 Task: Create a due date automation trigger when advanced on, 2 working days after a card is due add checklist with an incomplete checklists at 11:00 AM.
Action: Mouse moved to (1390, 108)
Screenshot: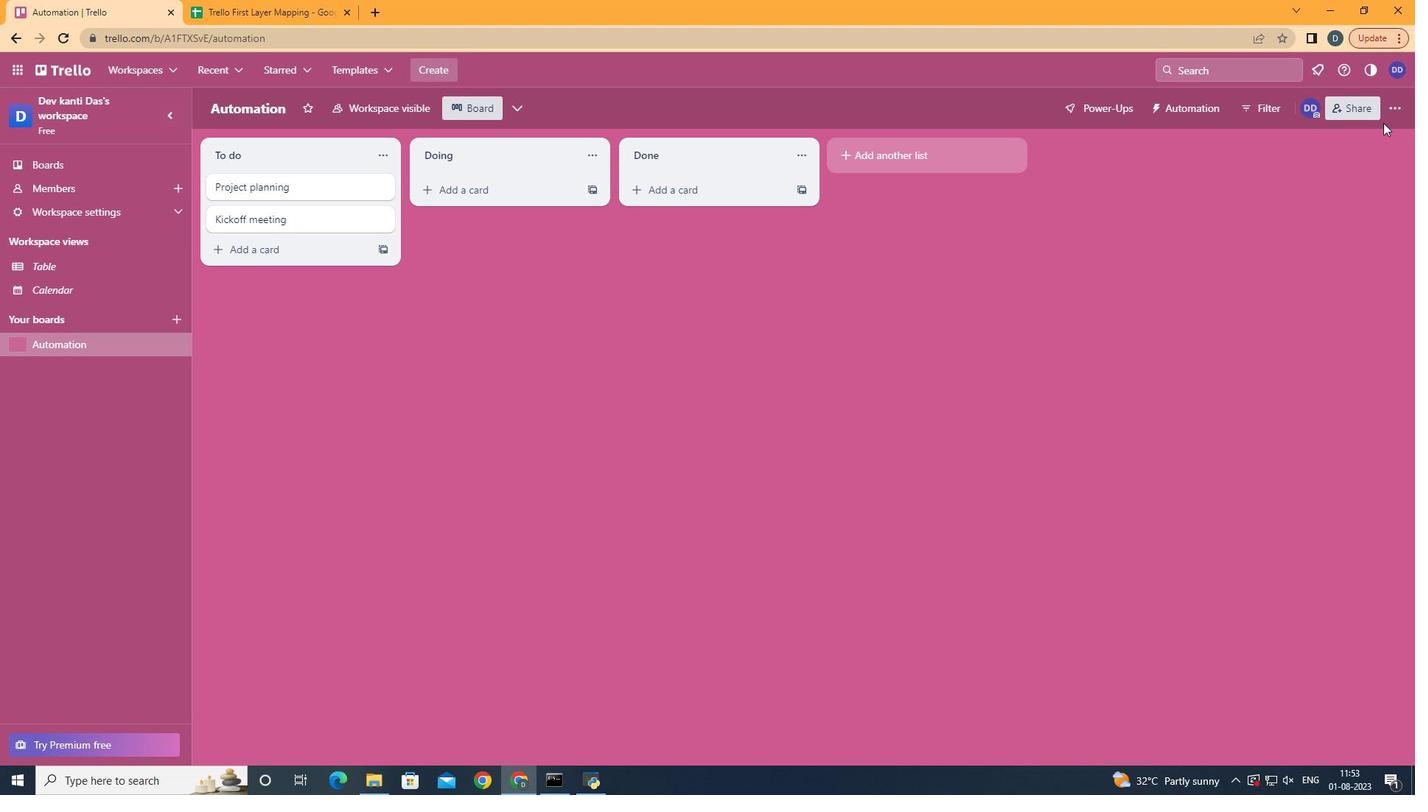 
Action: Mouse pressed left at (1390, 108)
Screenshot: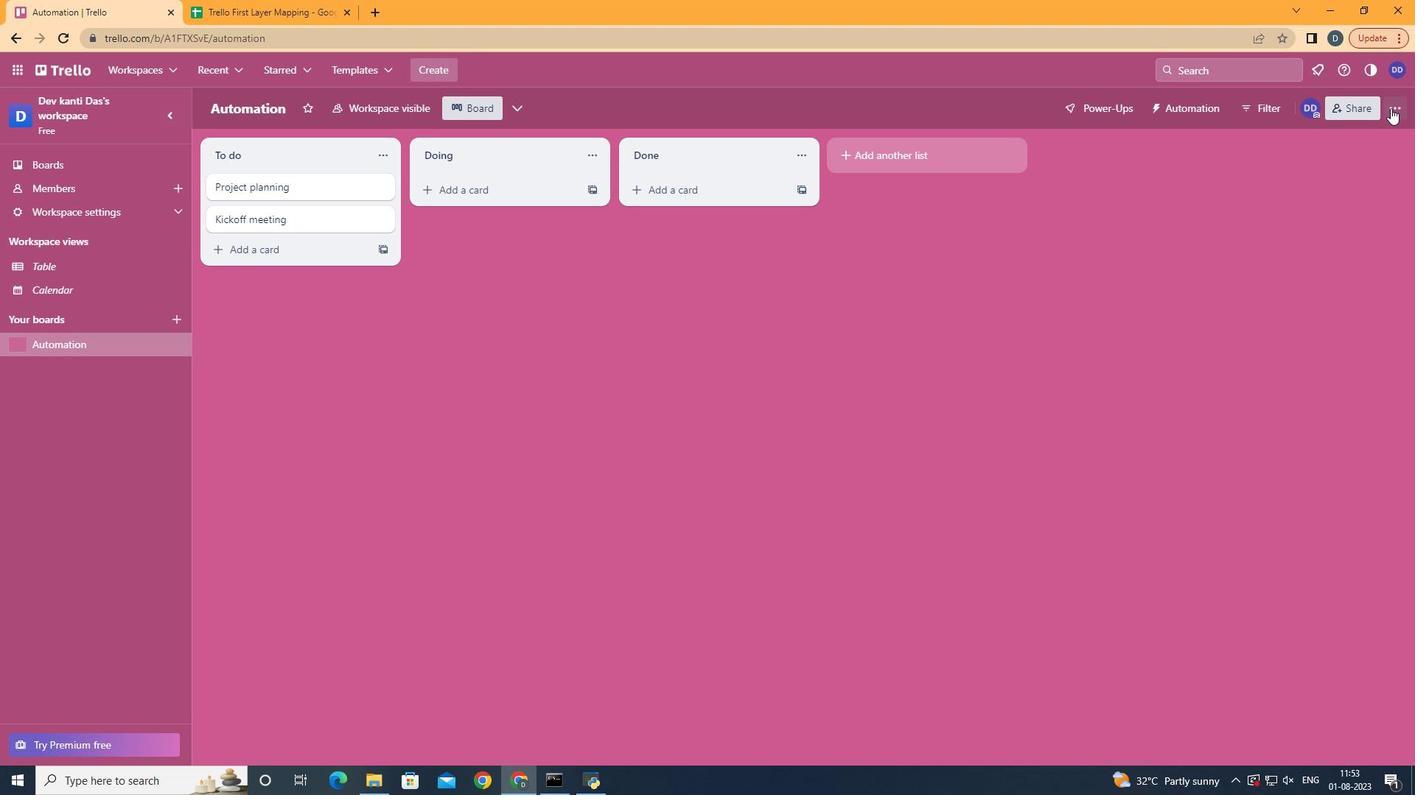 
Action: Mouse moved to (1302, 303)
Screenshot: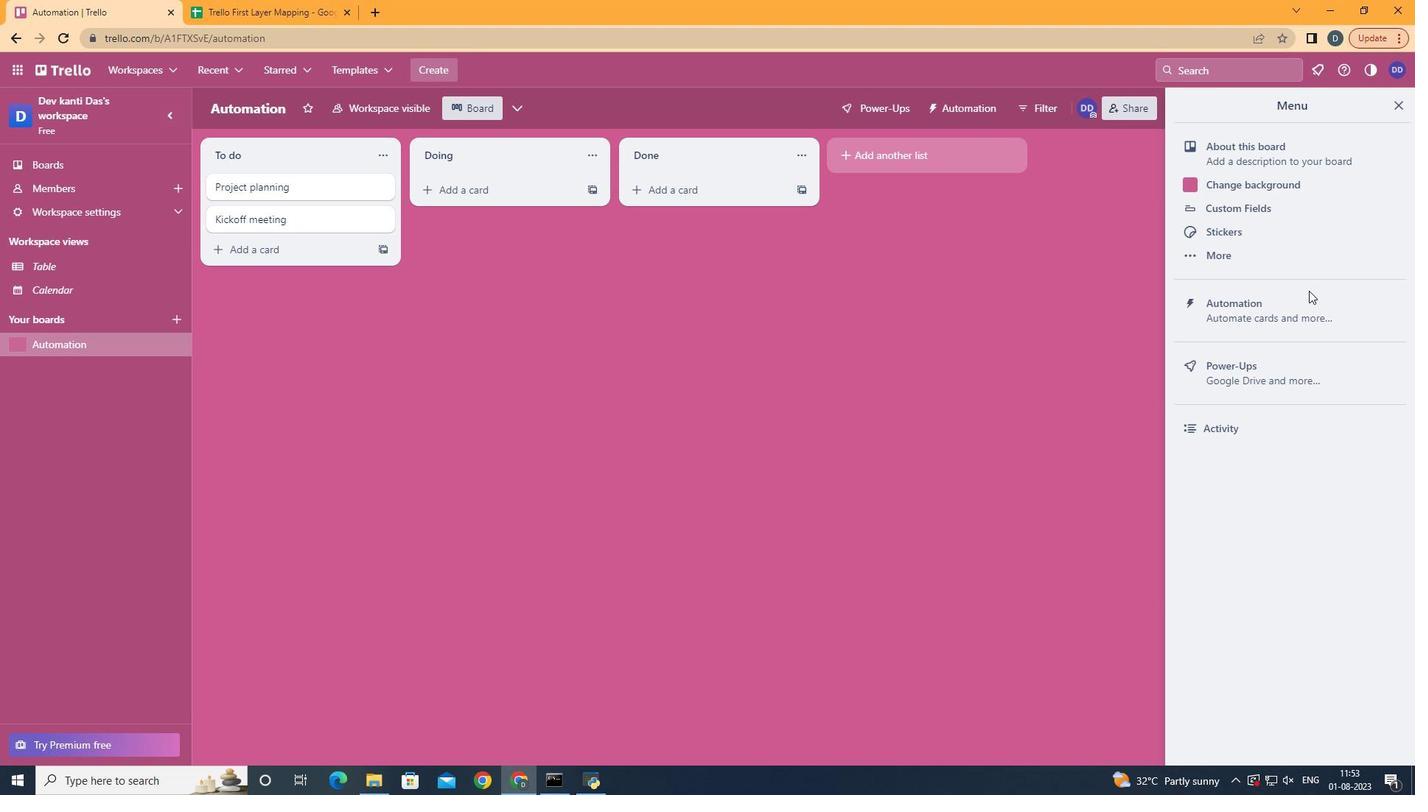 
Action: Mouse pressed left at (1302, 303)
Screenshot: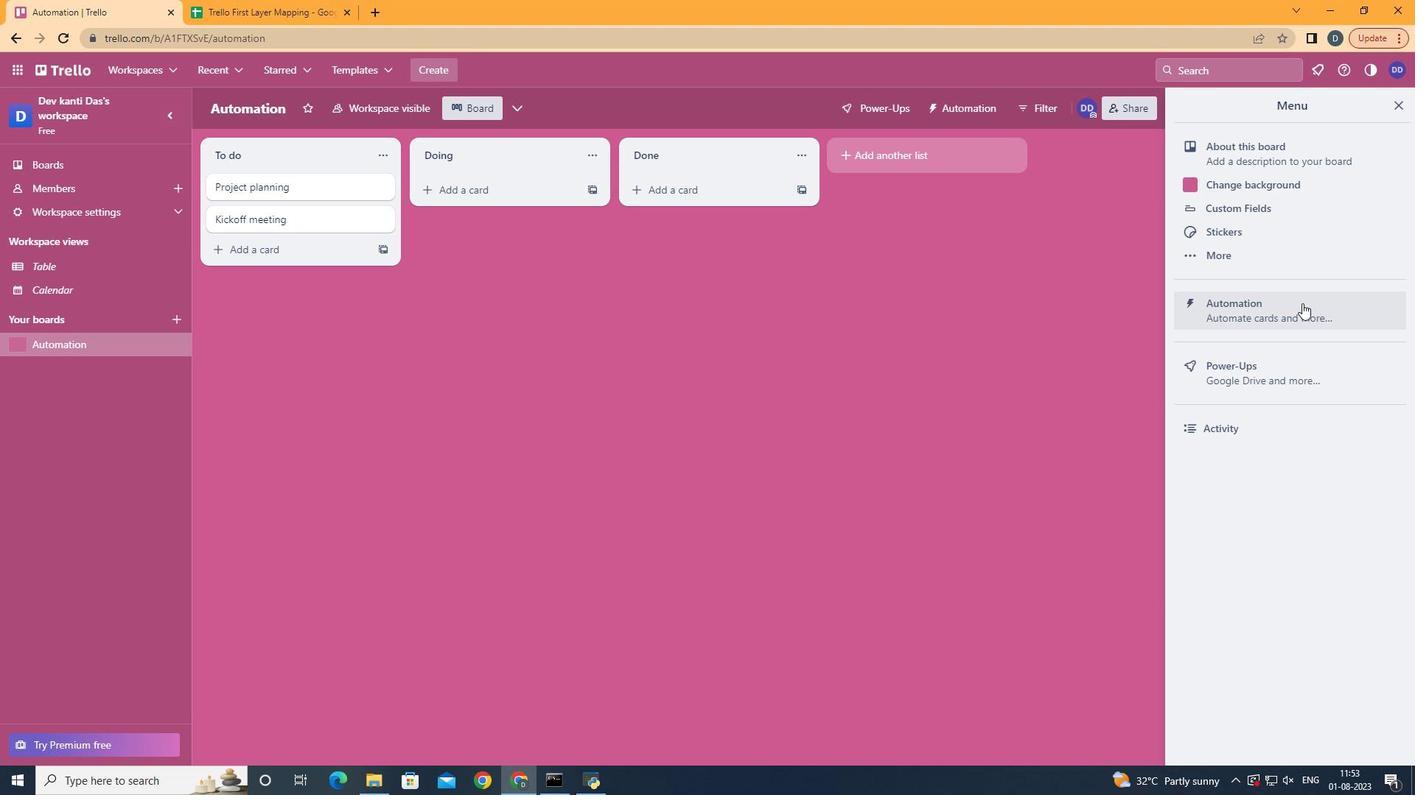 
Action: Mouse moved to (285, 296)
Screenshot: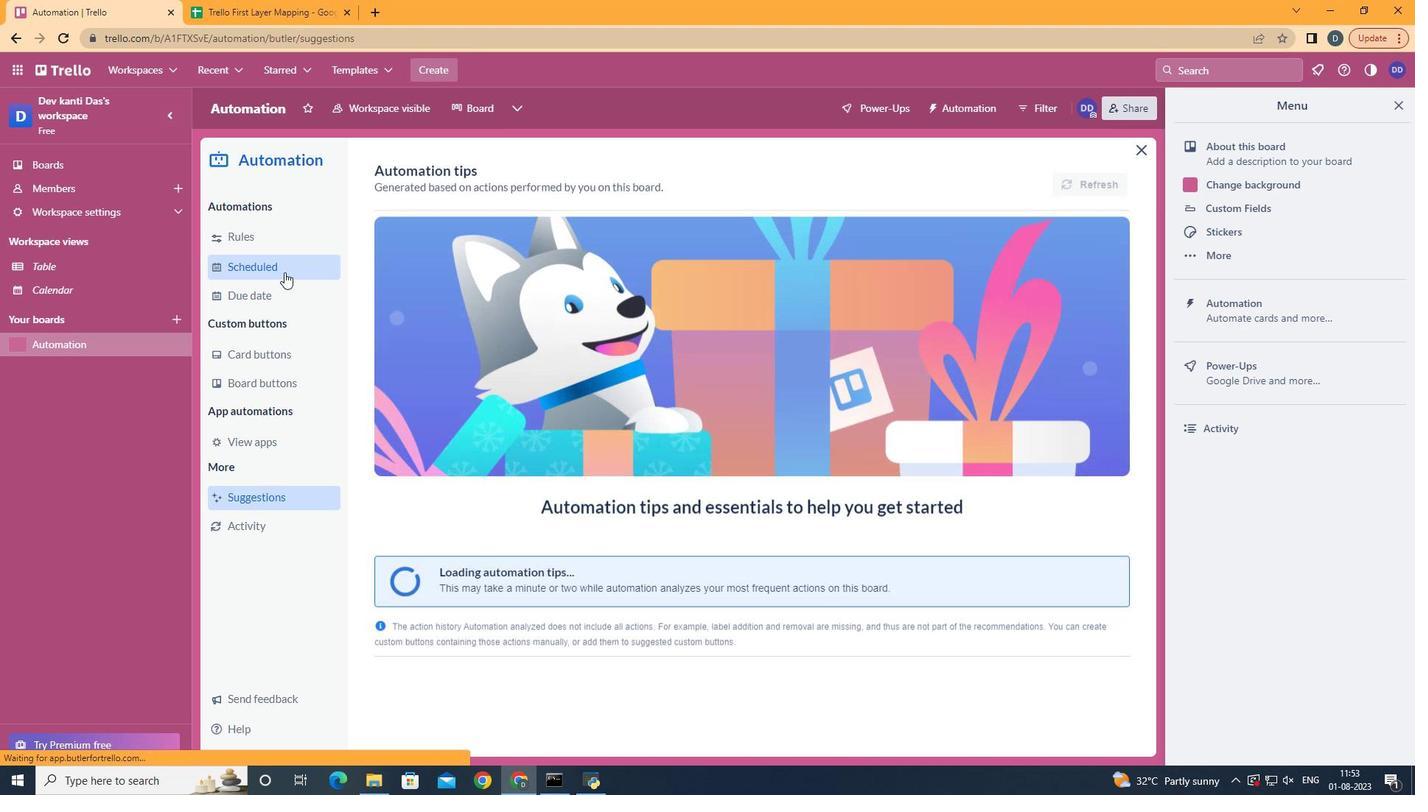 
Action: Mouse pressed left at (285, 296)
Screenshot: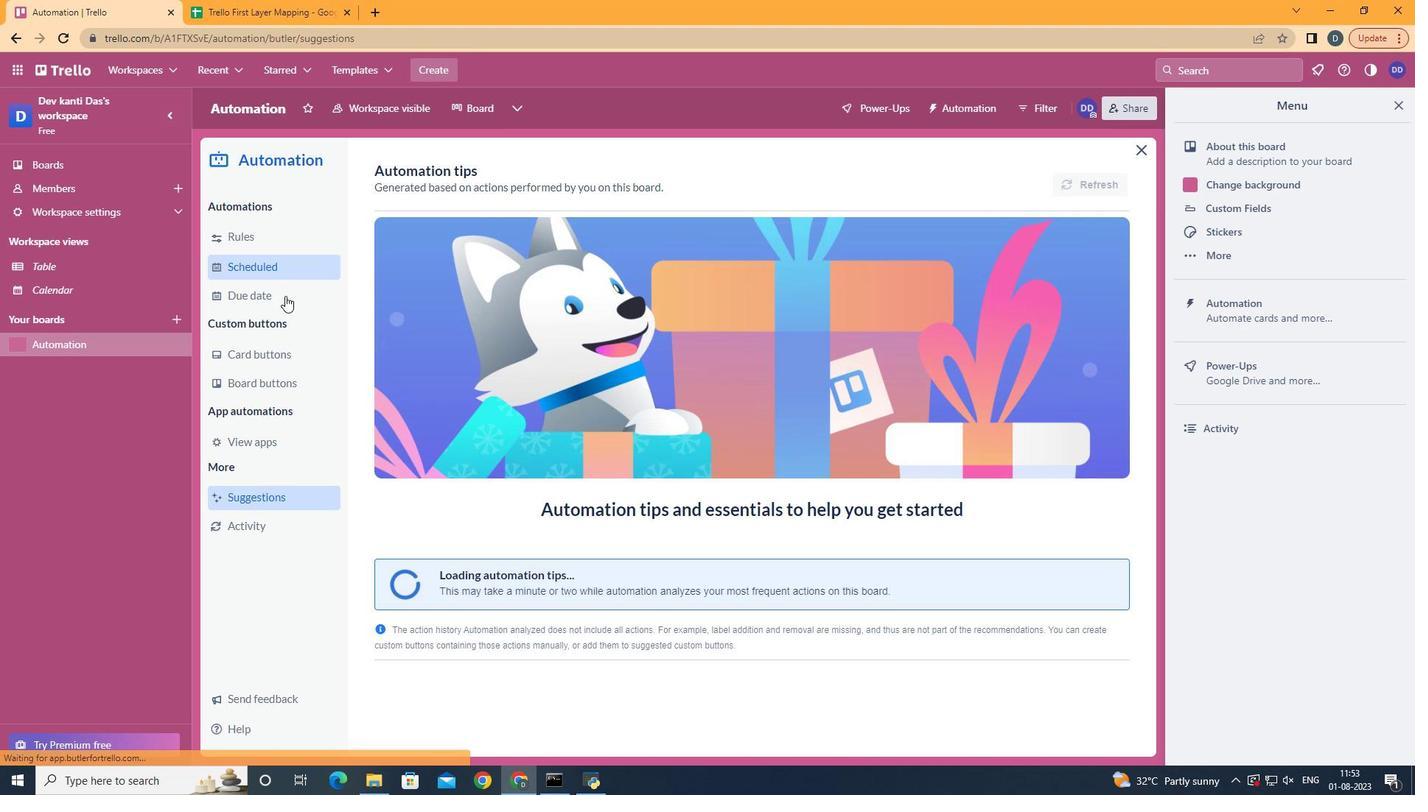 
Action: Mouse moved to (1068, 168)
Screenshot: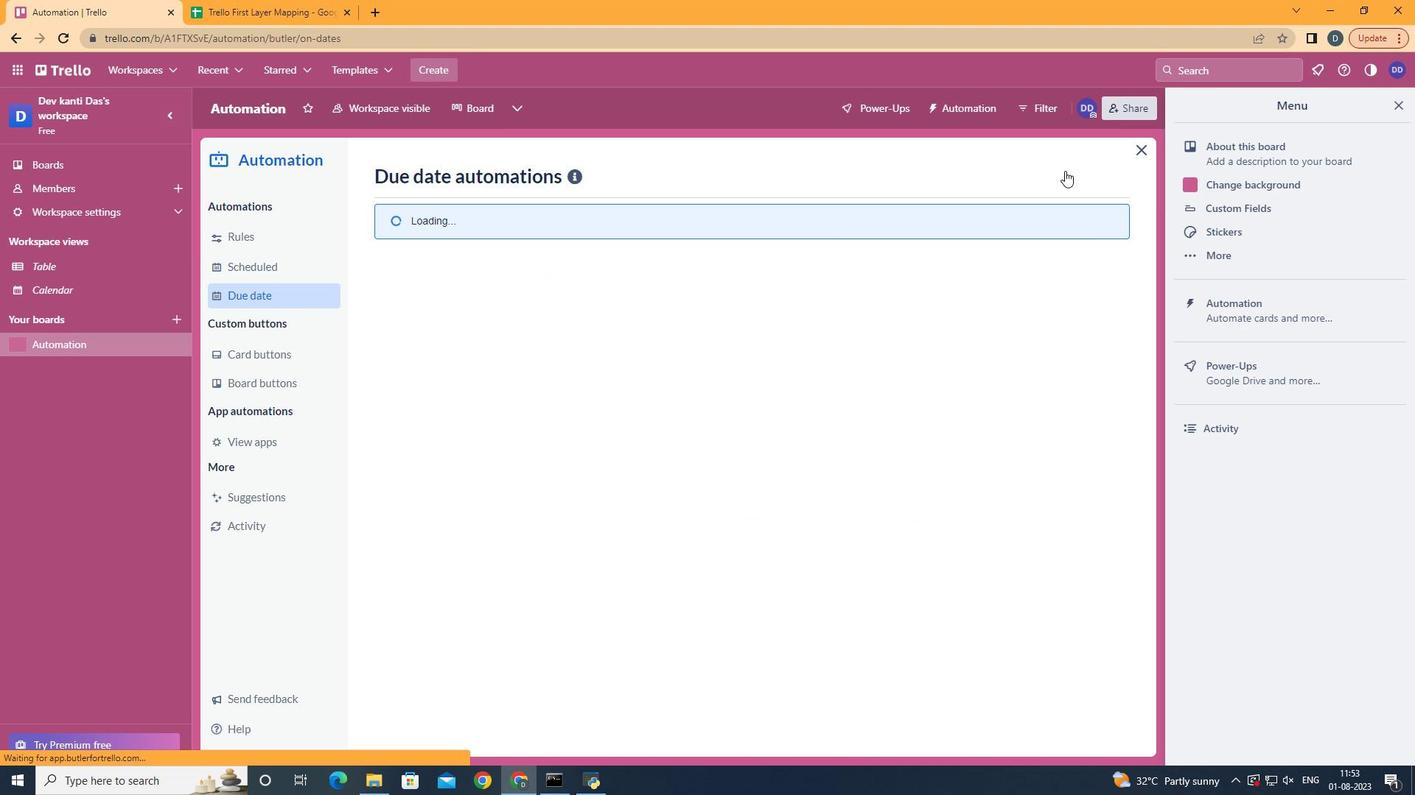 
Action: Mouse pressed left at (1068, 168)
Screenshot: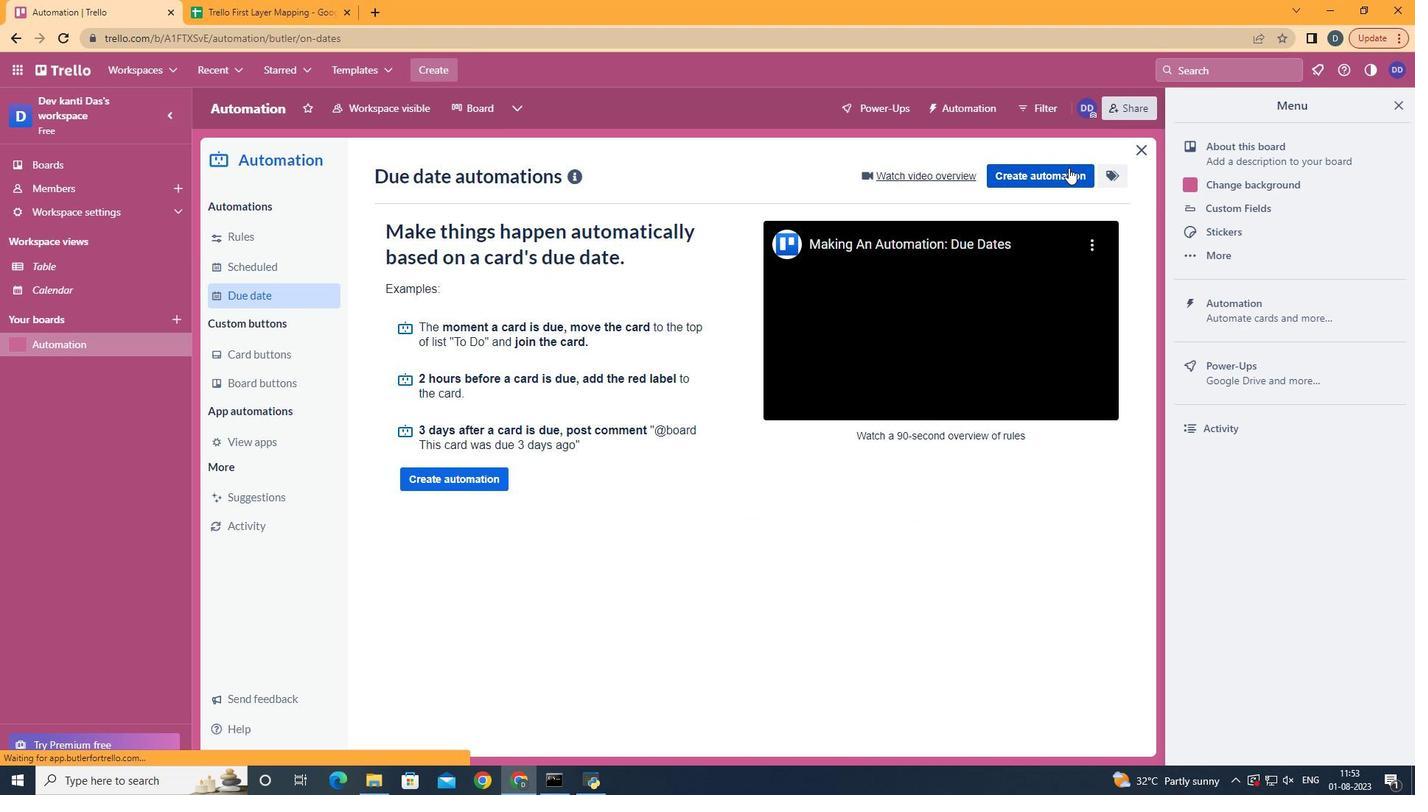 
Action: Mouse moved to (793, 316)
Screenshot: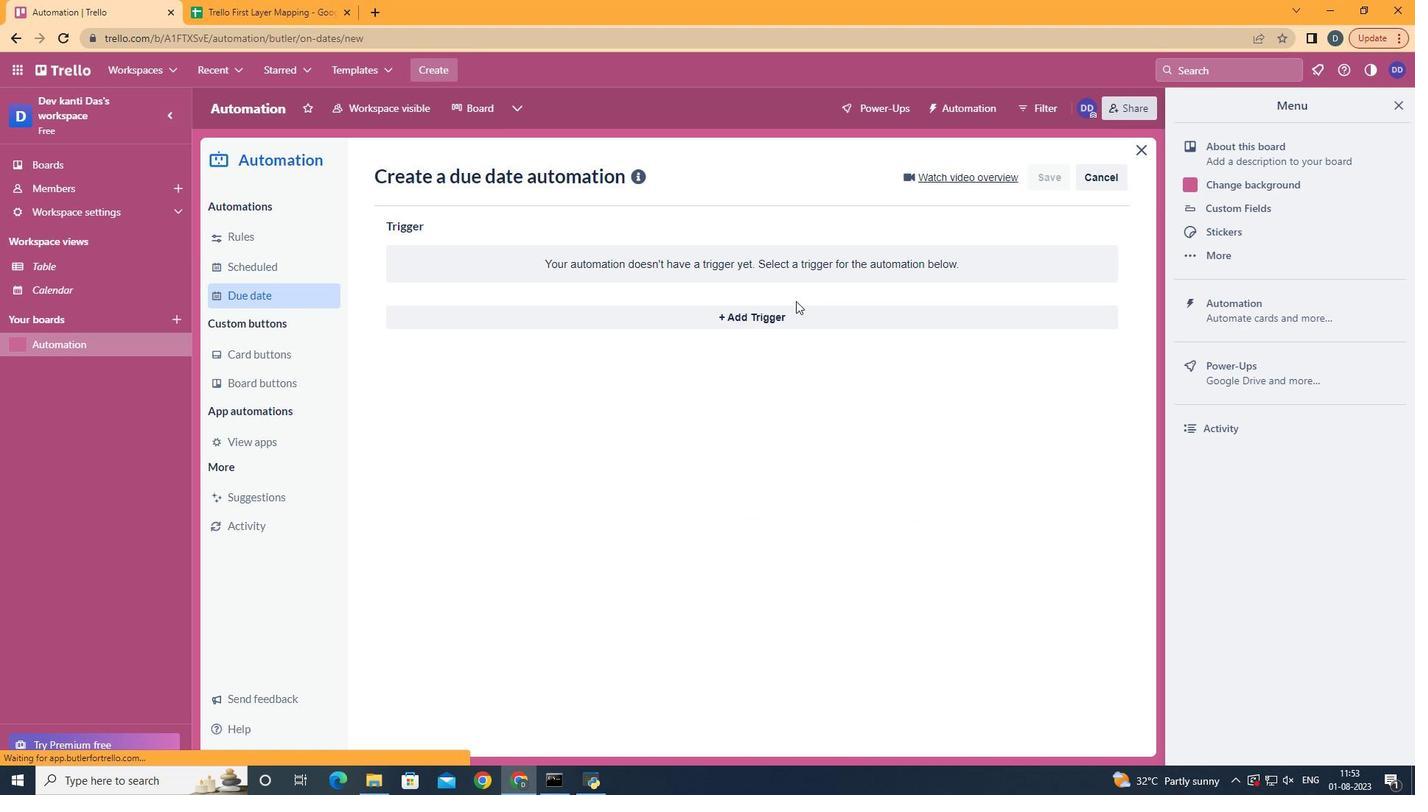 
Action: Mouse pressed left at (793, 316)
Screenshot: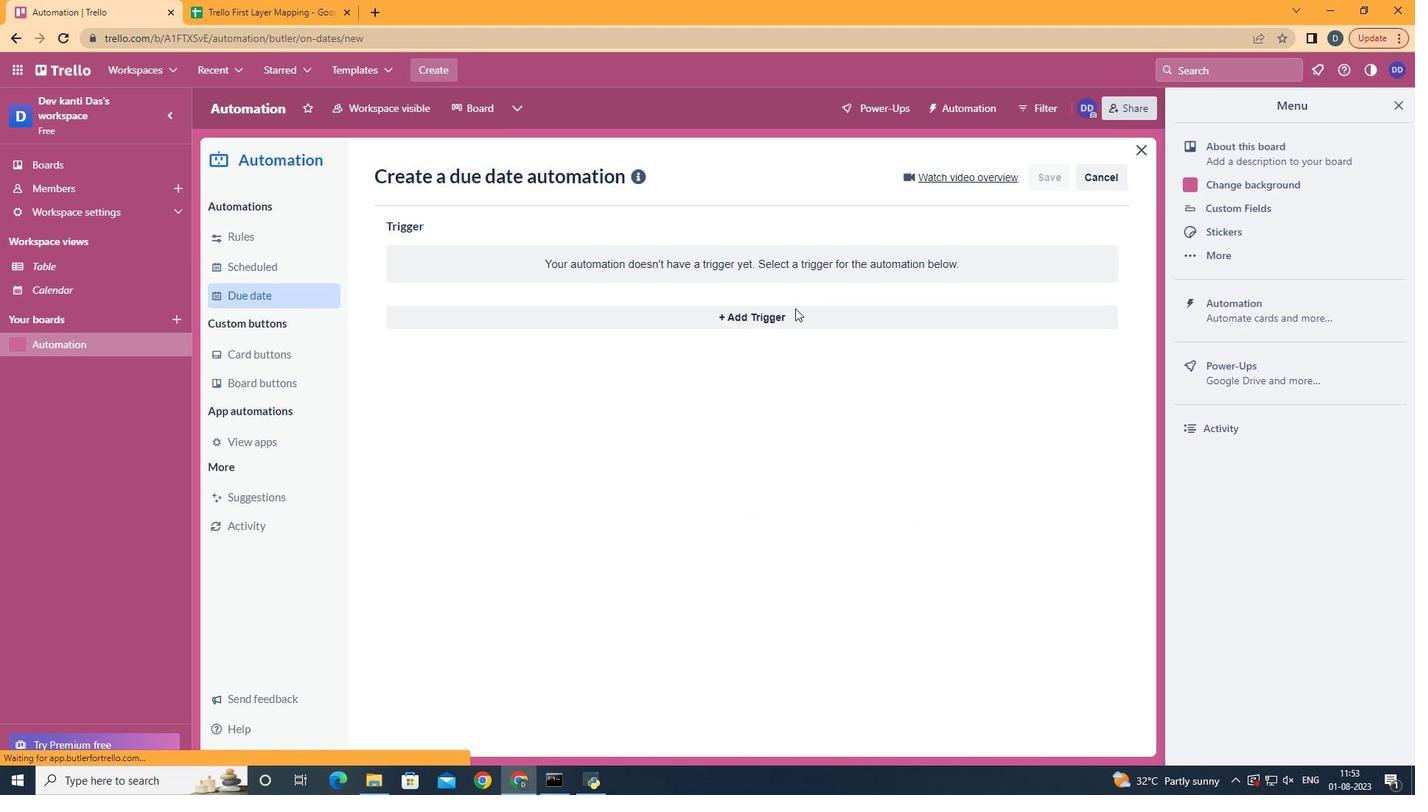 
Action: Mouse moved to (490, 599)
Screenshot: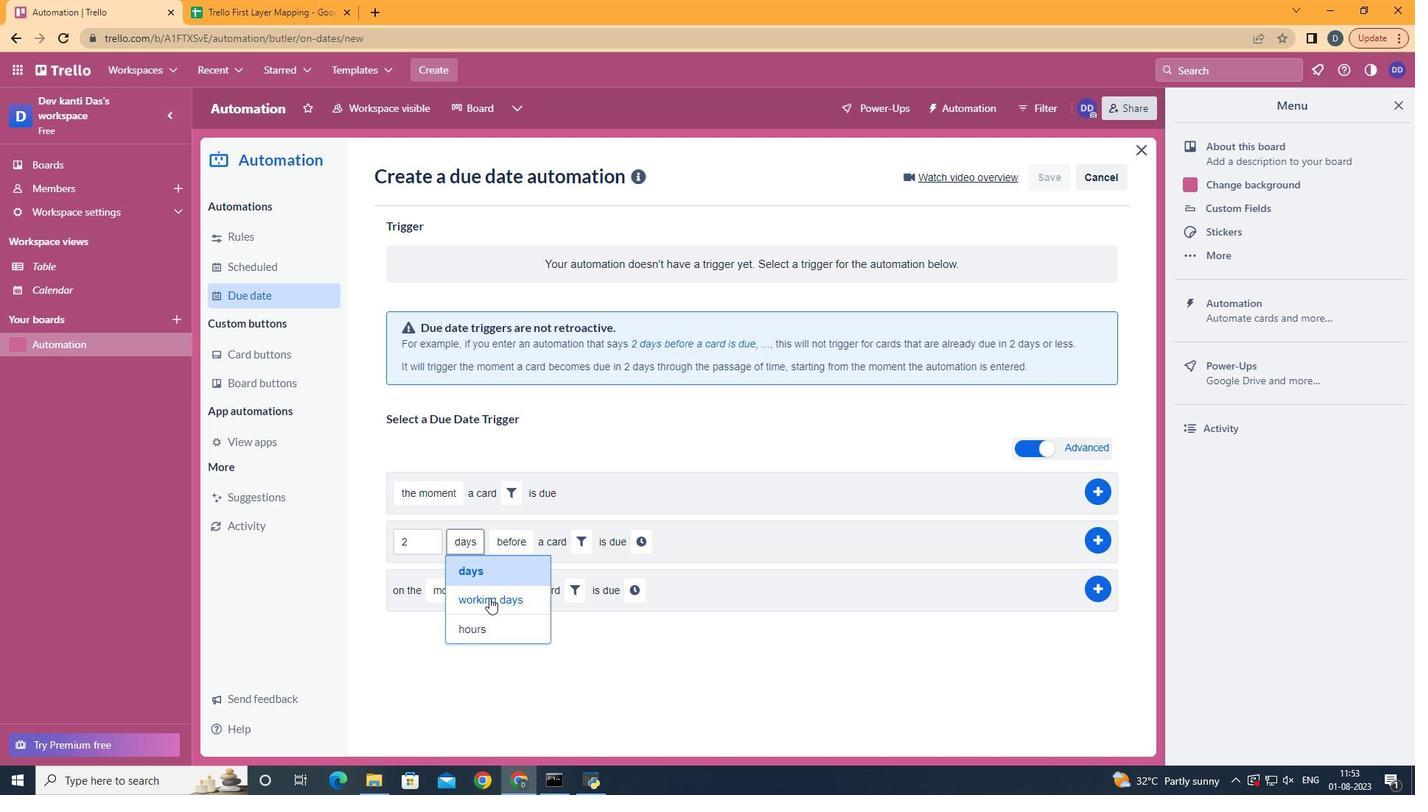 
Action: Mouse pressed left at (490, 599)
Screenshot: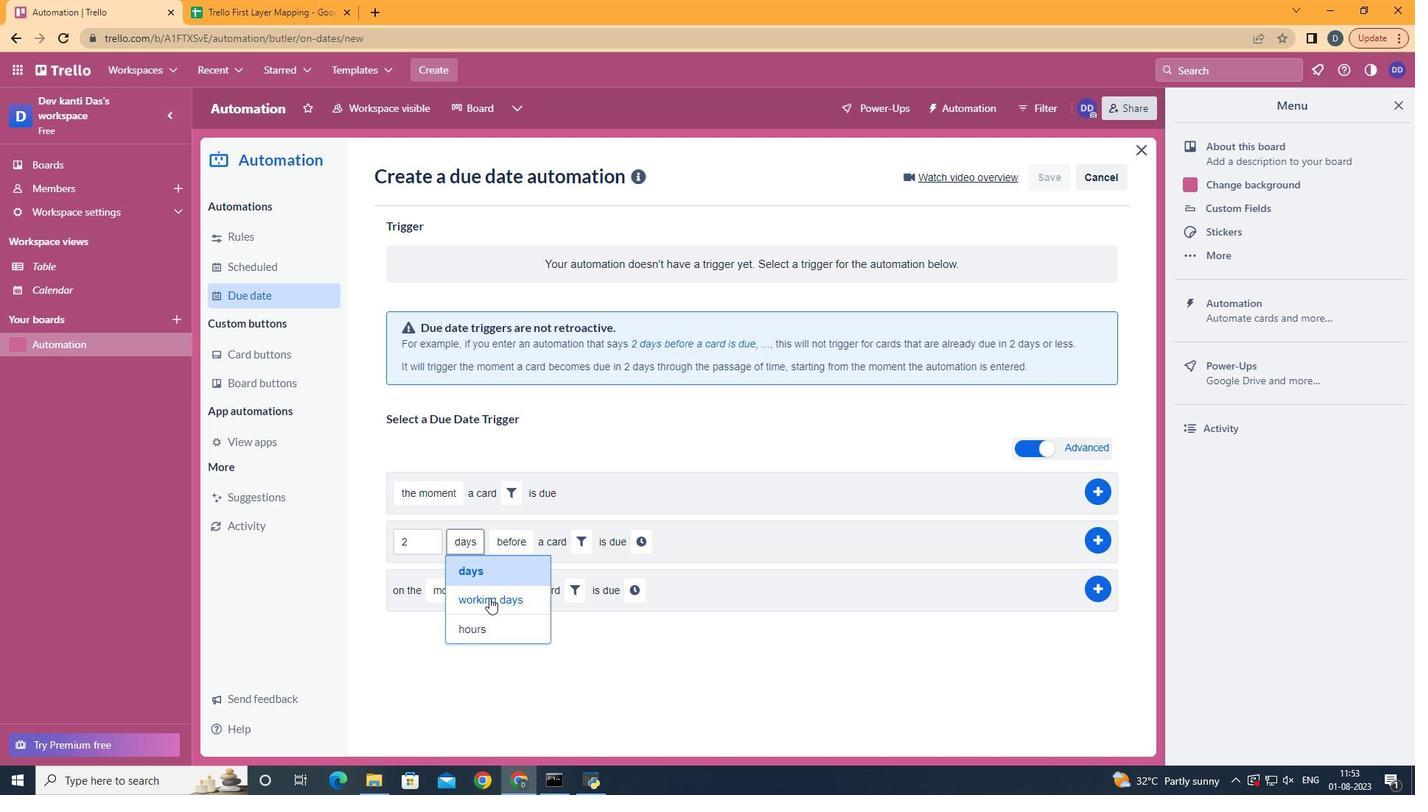 
Action: Mouse moved to (562, 608)
Screenshot: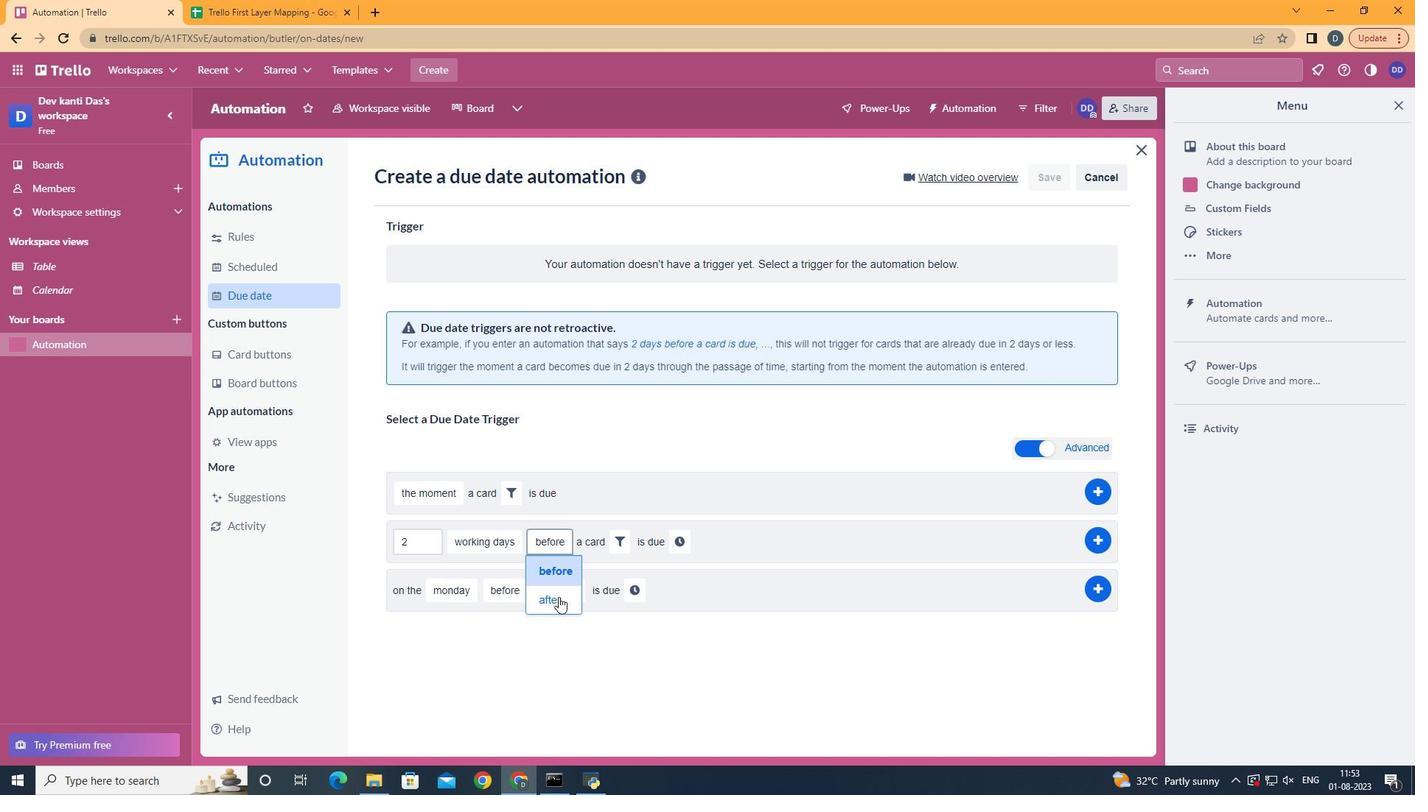 
Action: Mouse pressed left at (562, 608)
Screenshot: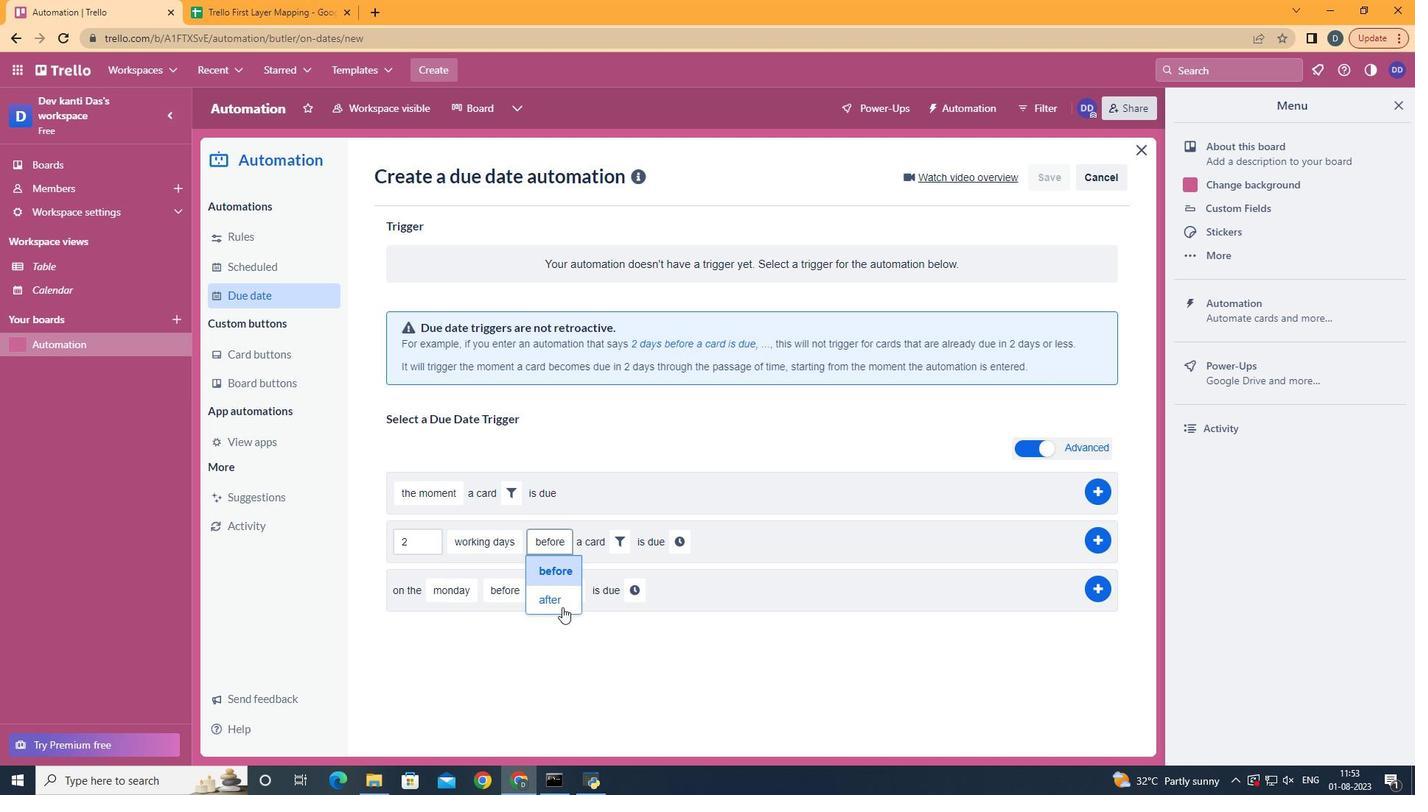 
Action: Mouse moved to (624, 544)
Screenshot: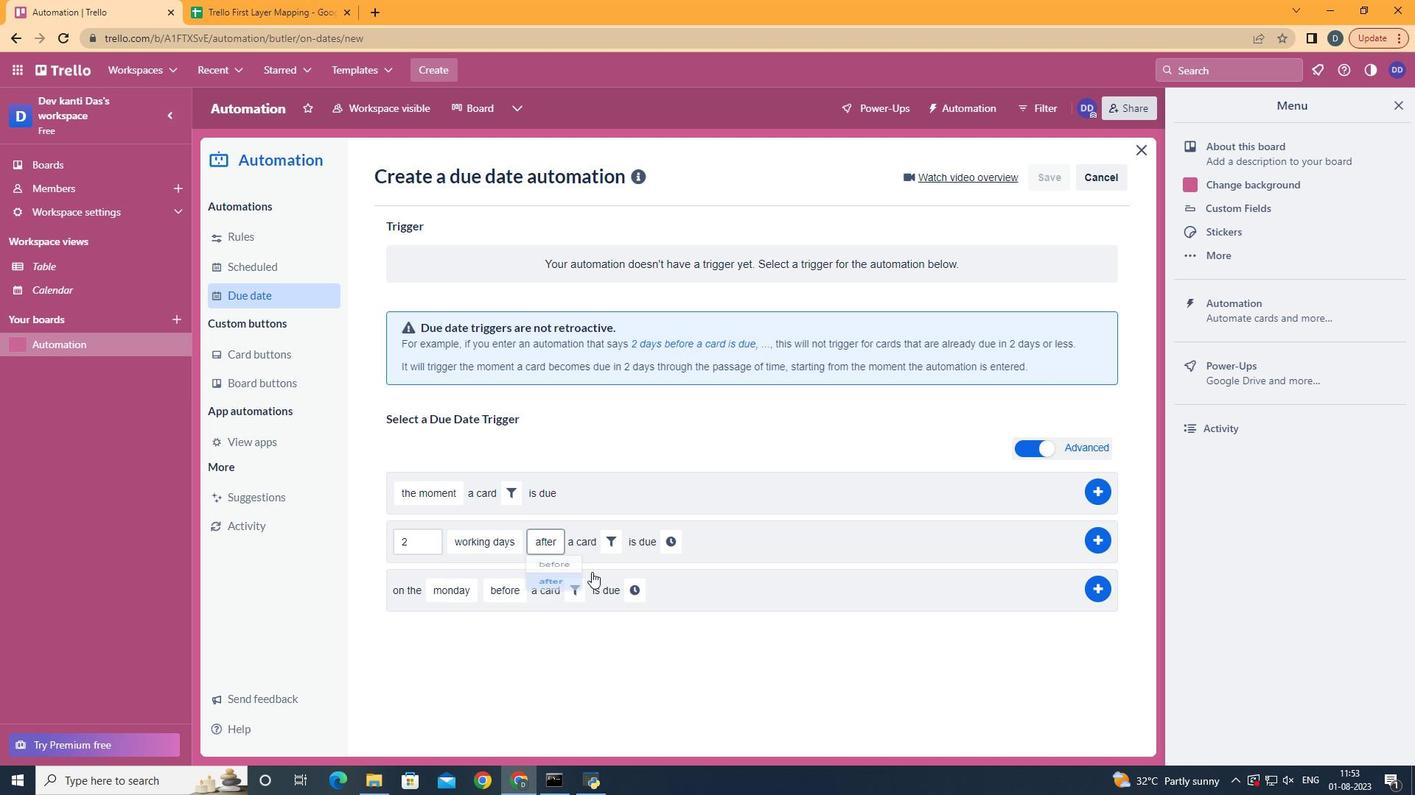 
Action: Mouse pressed left at (624, 544)
Screenshot: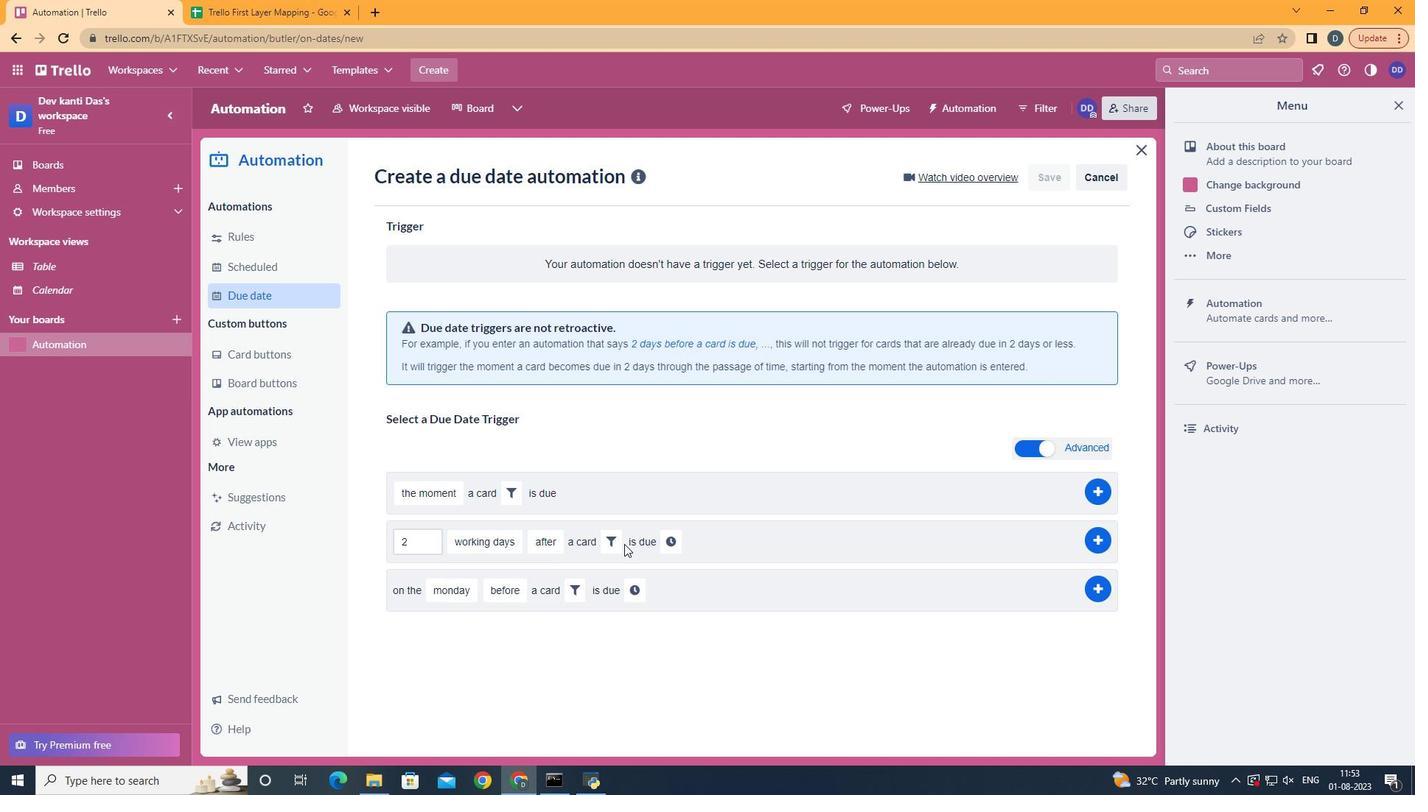 
Action: Mouse moved to (612, 543)
Screenshot: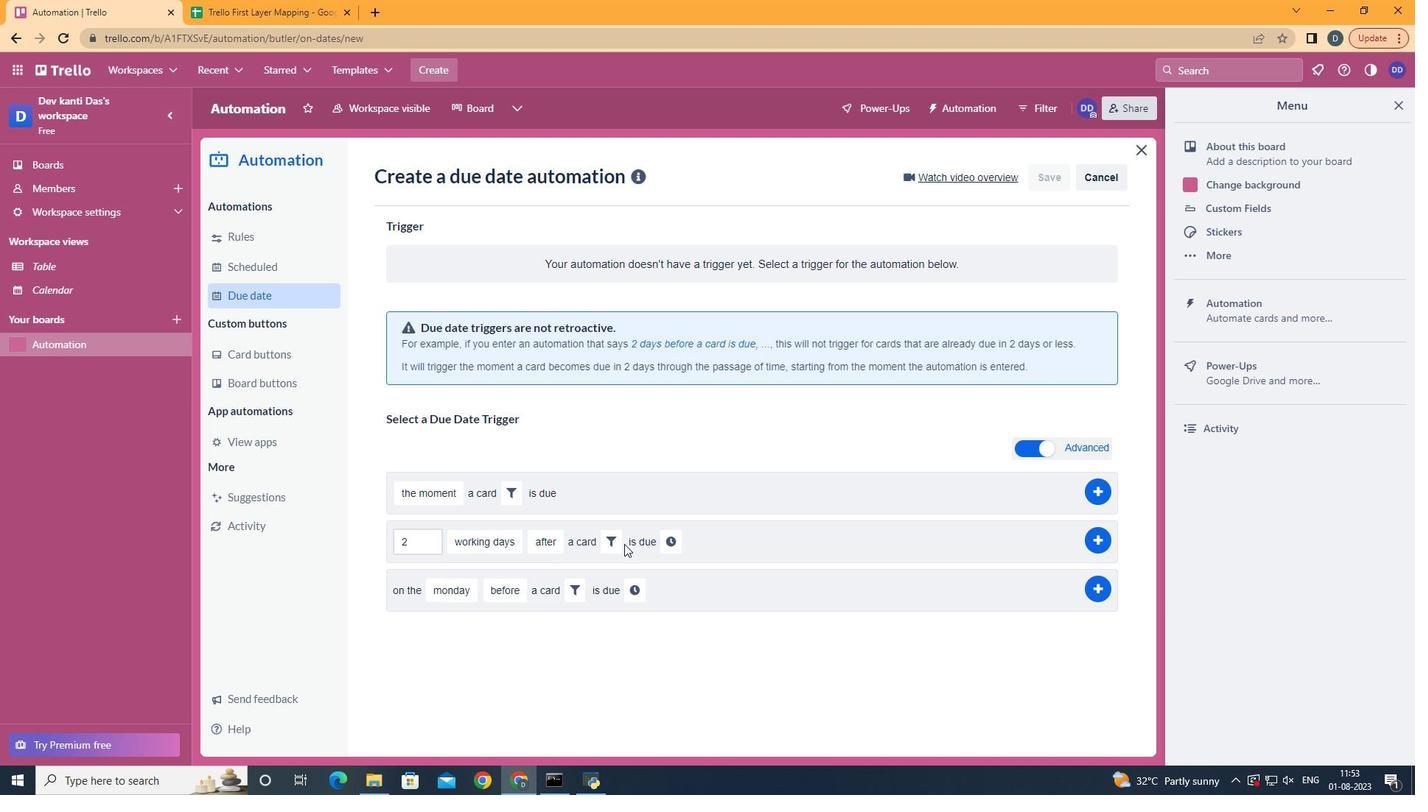 
Action: Mouse pressed left at (612, 543)
Screenshot: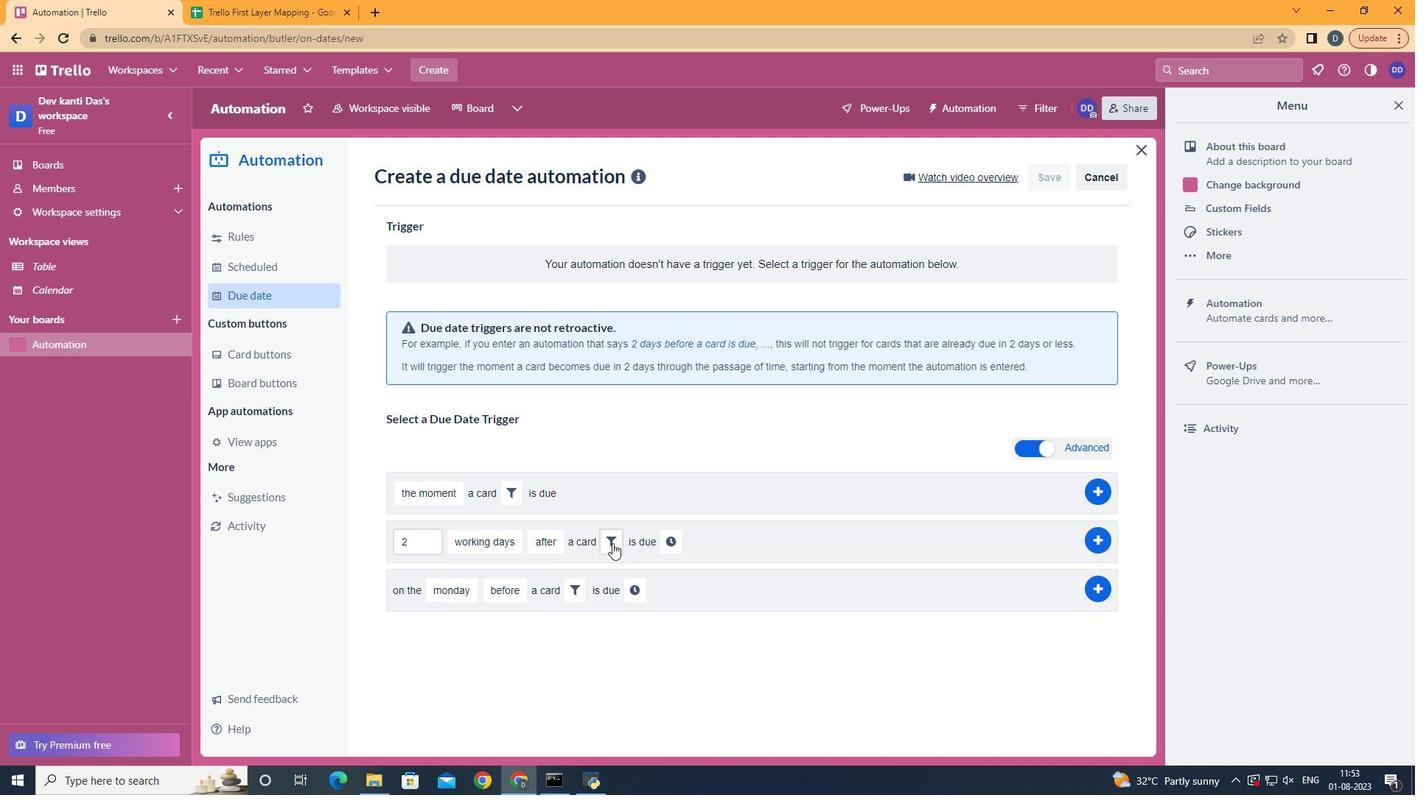 
Action: Mouse moved to (759, 587)
Screenshot: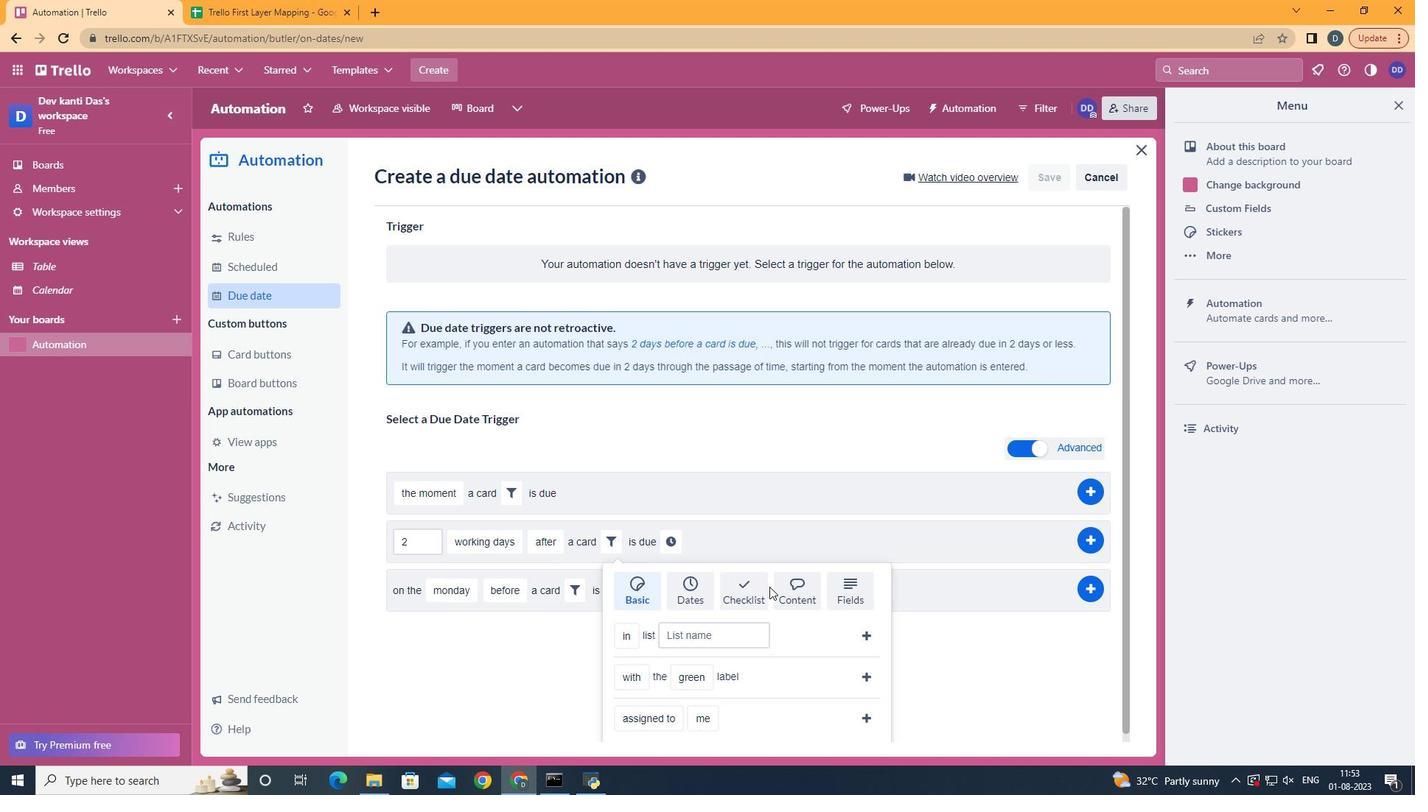 
Action: Mouse pressed left at (759, 587)
Screenshot: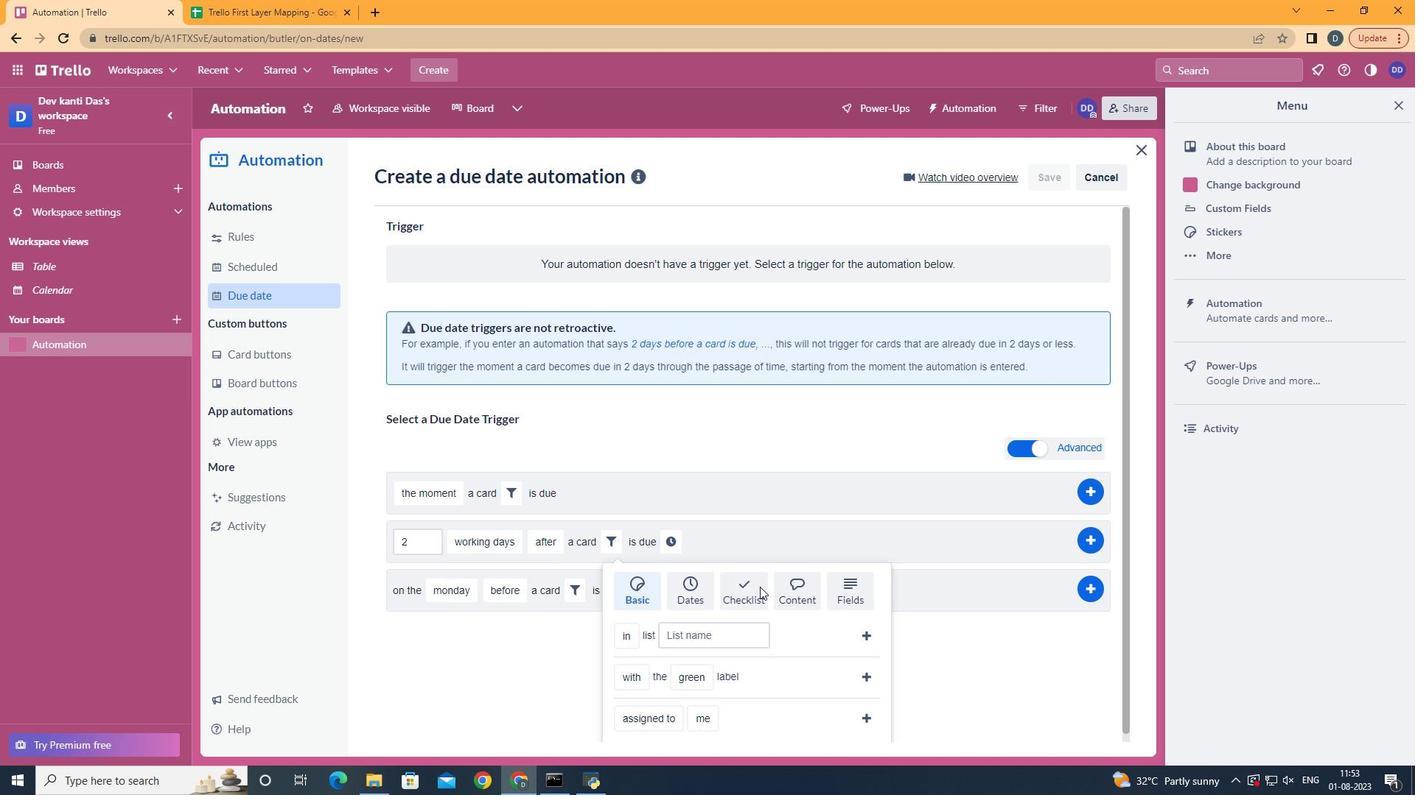 
Action: Mouse moved to (710, 528)
Screenshot: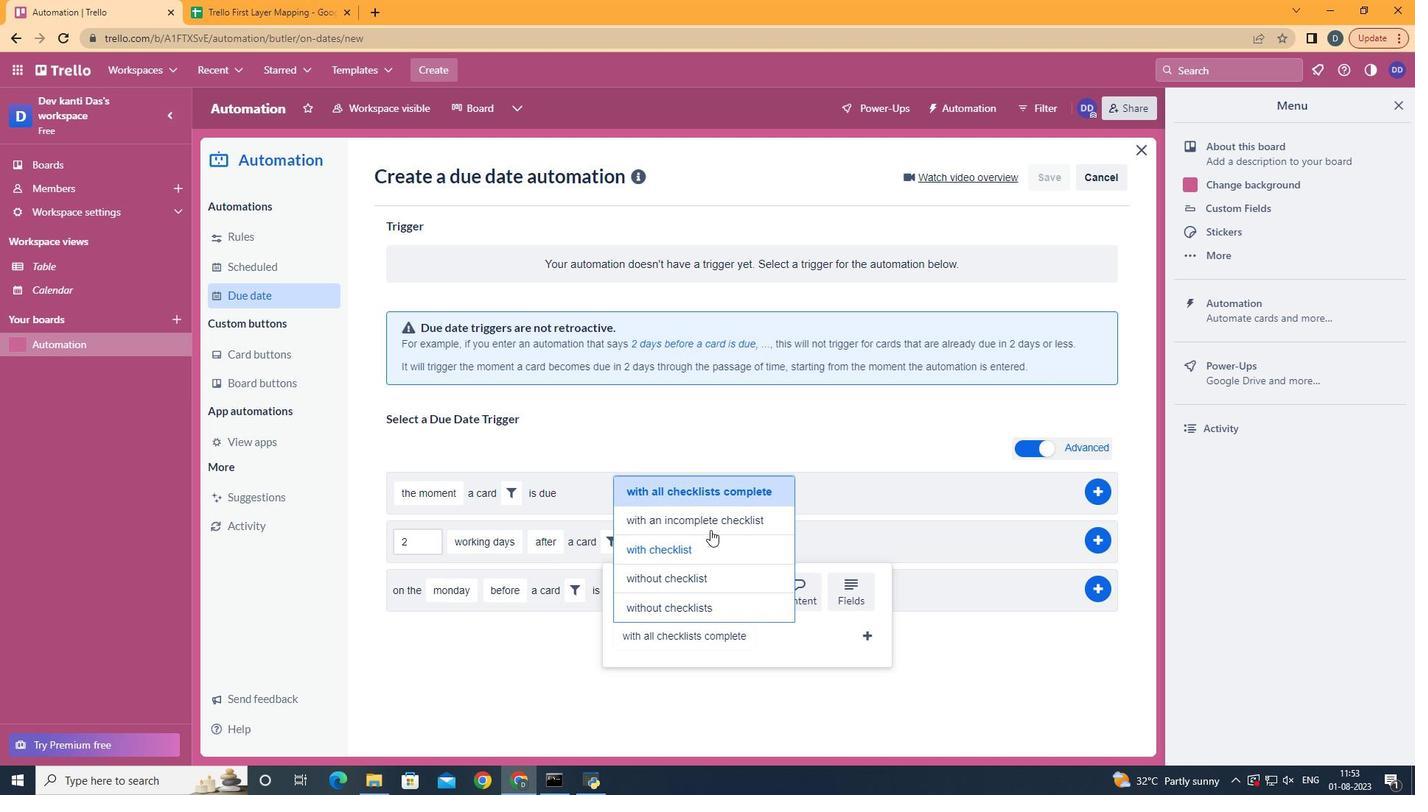 
Action: Mouse pressed left at (710, 528)
Screenshot: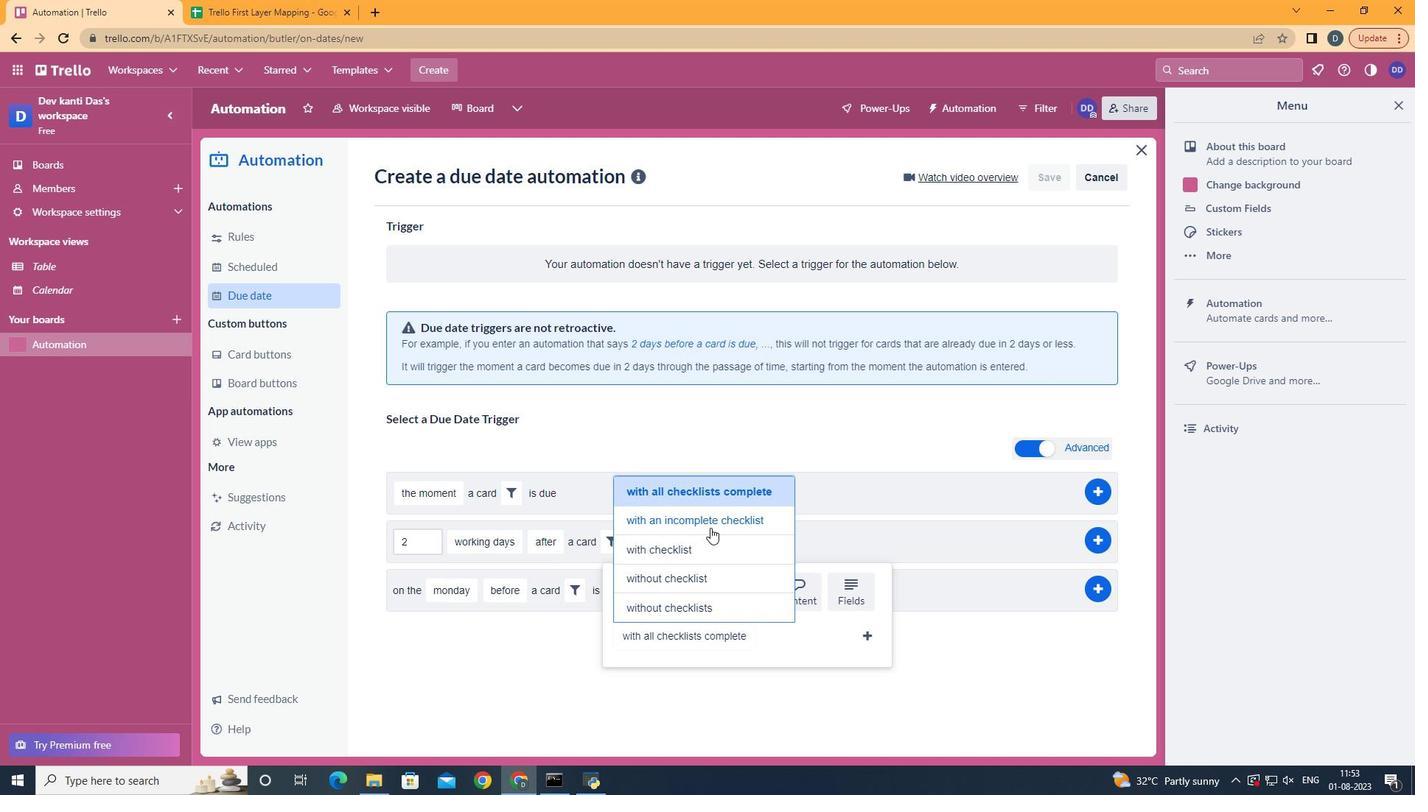 
Action: Mouse moved to (865, 636)
Screenshot: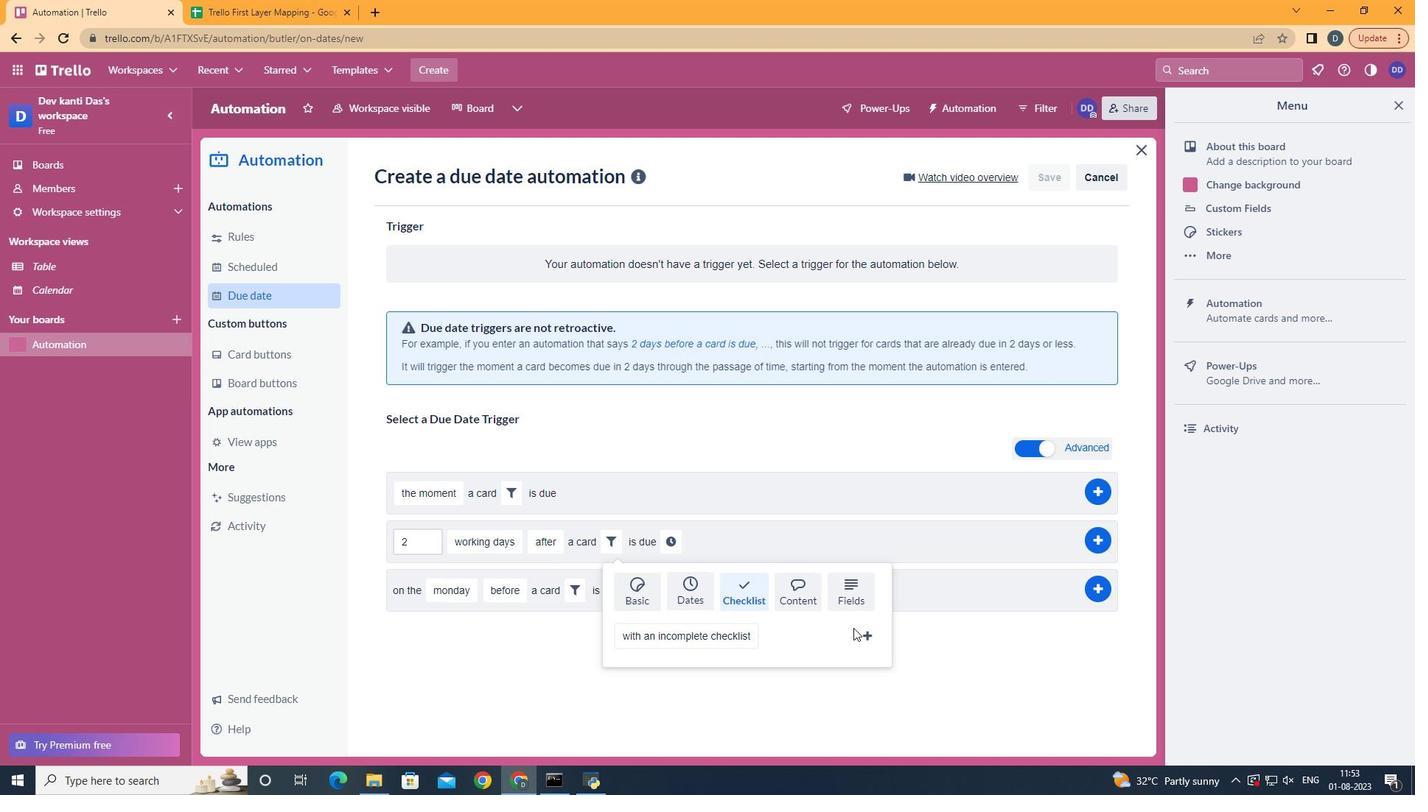 
Action: Mouse pressed left at (865, 636)
Screenshot: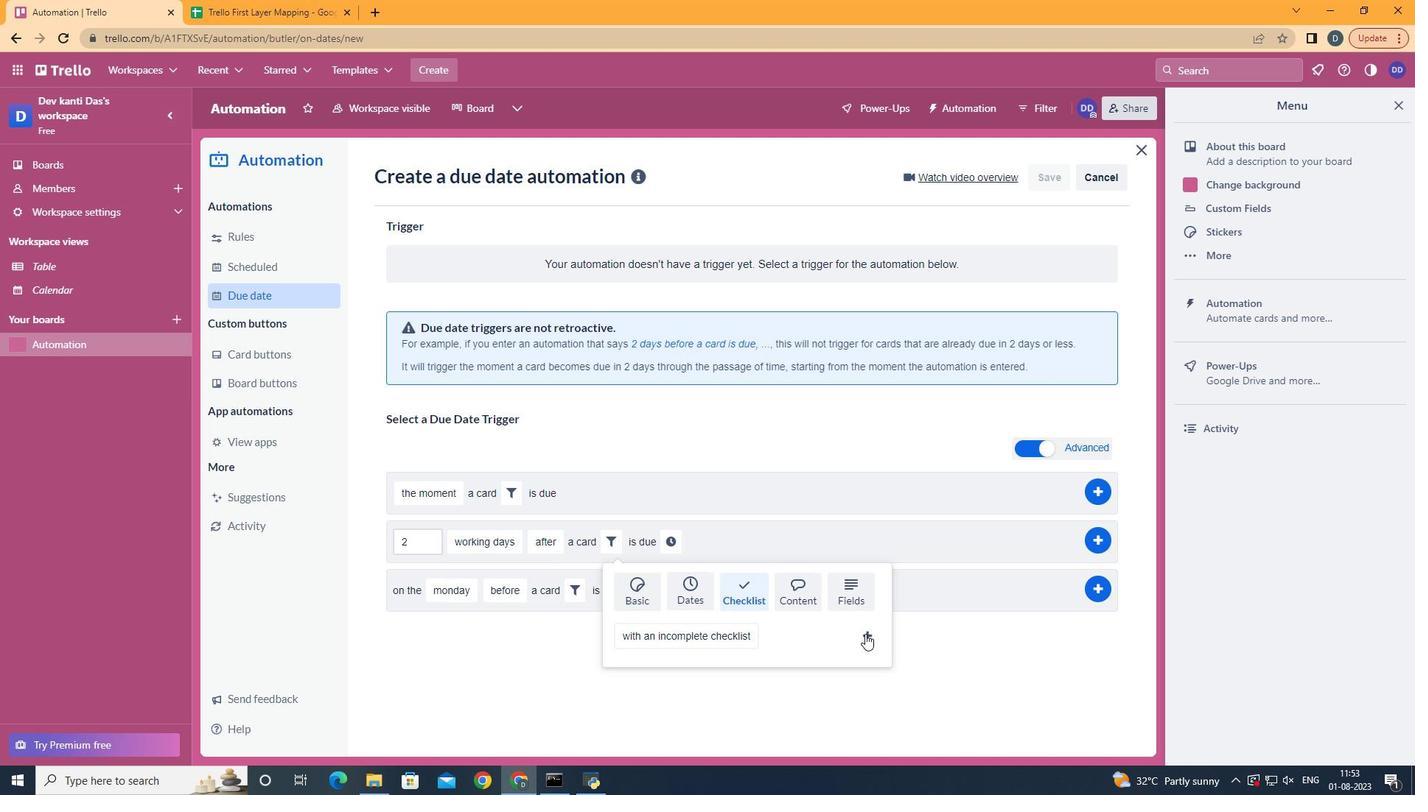 
Action: Mouse moved to (832, 542)
Screenshot: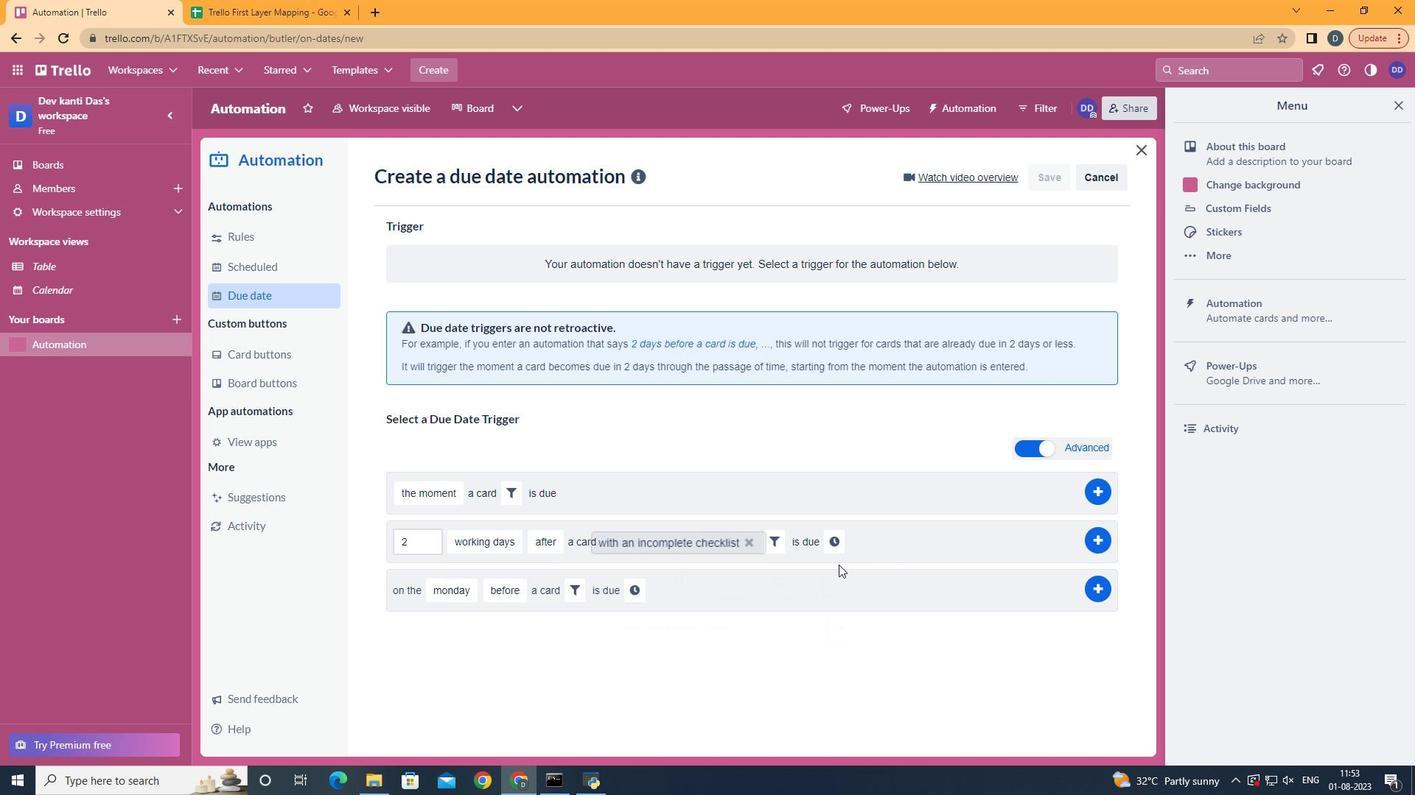 
Action: Mouse pressed left at (832, 542)
Screenshot: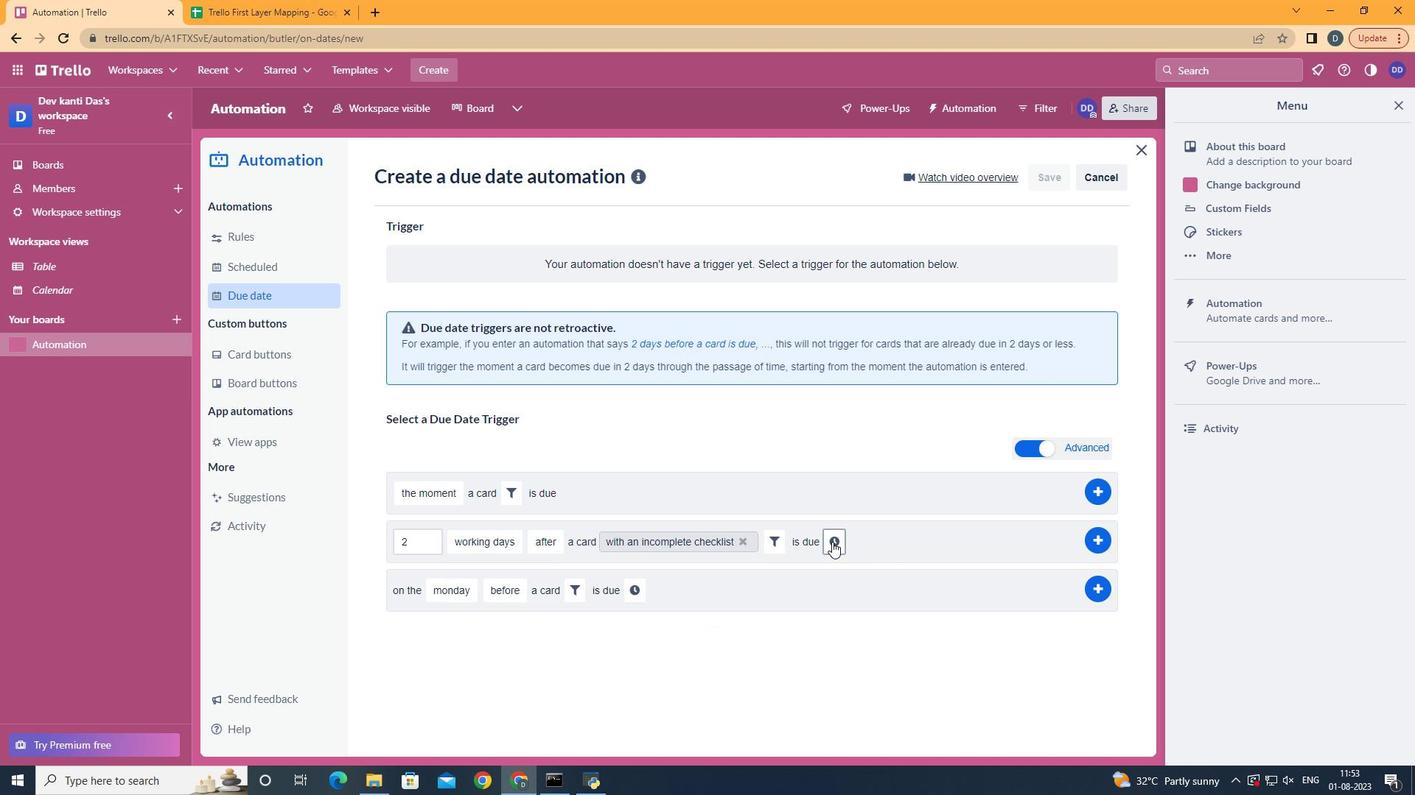 
Action: Mouse moved to (922, 544)
Screenshot: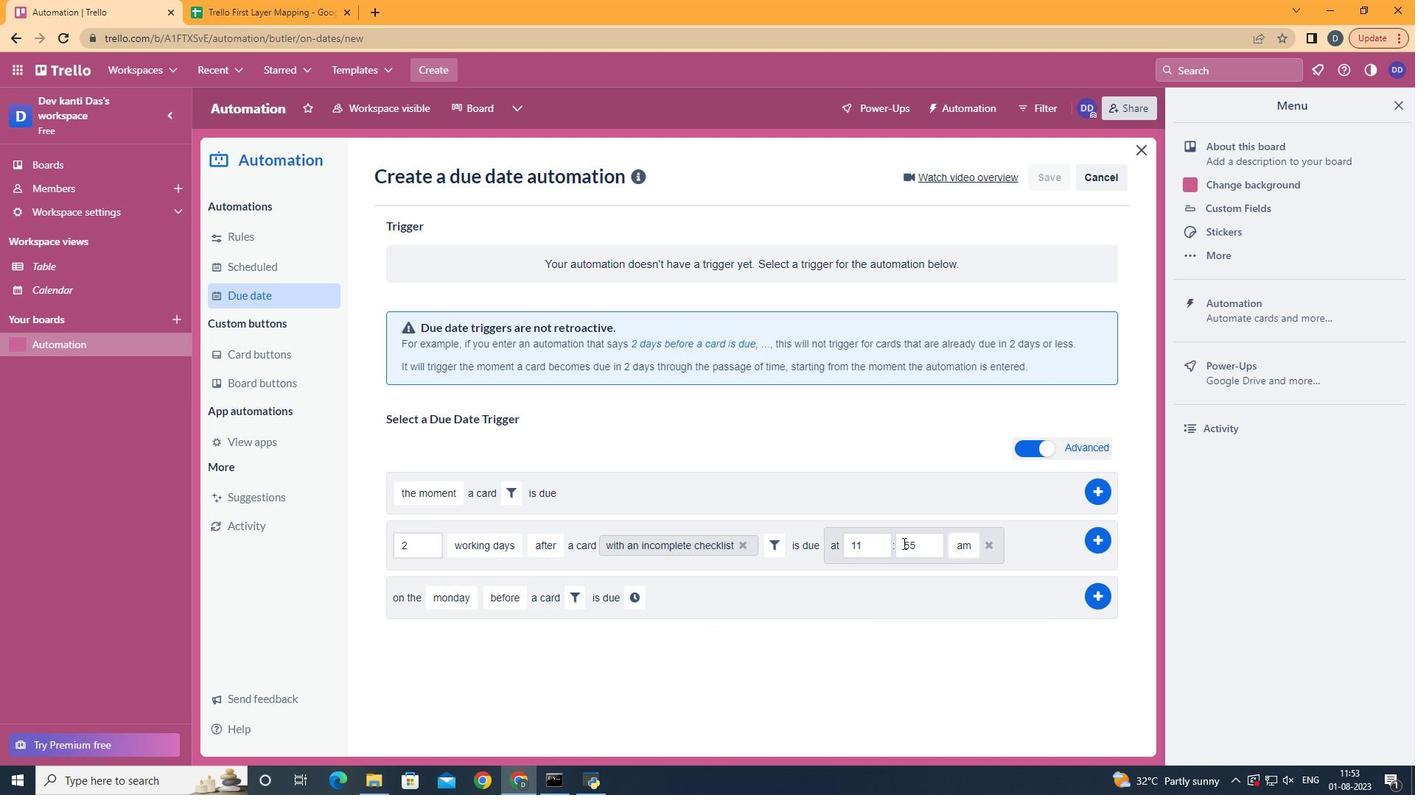 
Action: Mouse pressed left at (922, 544)
Screenshot: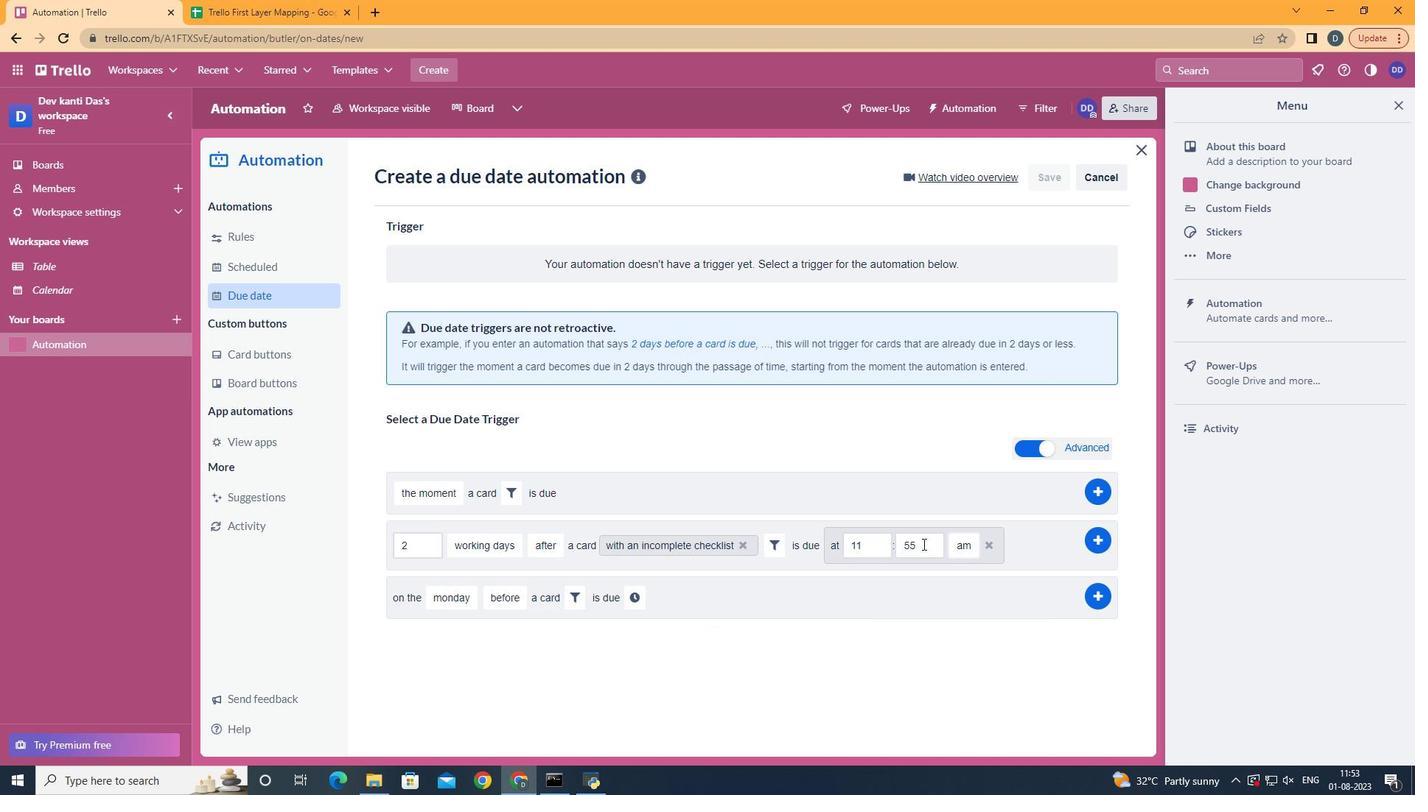 
Action: Mouse moved to (922, 544)
Screenshot: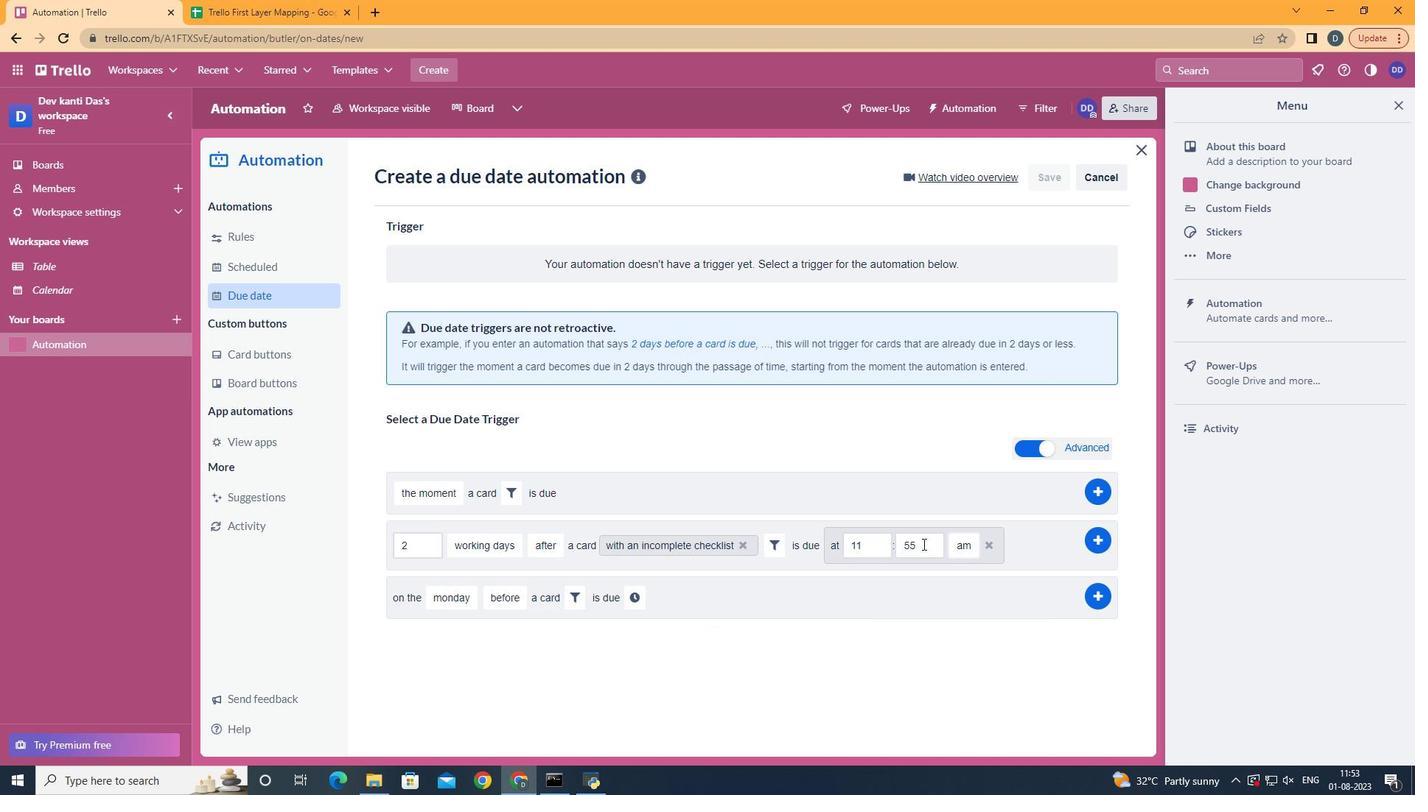 
Action: Key pressed <Key.backspace><Key.backspace>00
Screenshot: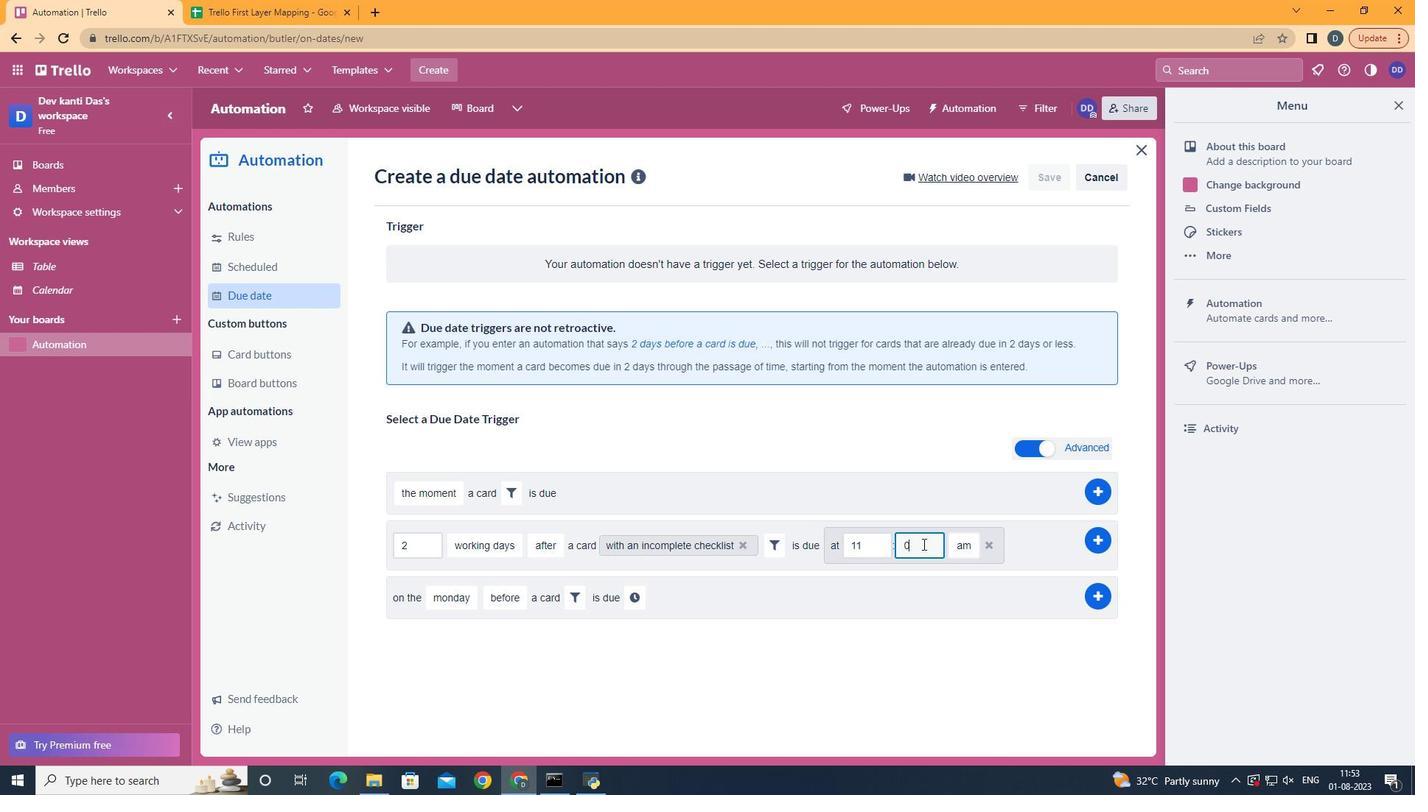 
Action: Mouse moved to (1090, 536)
Screenshot: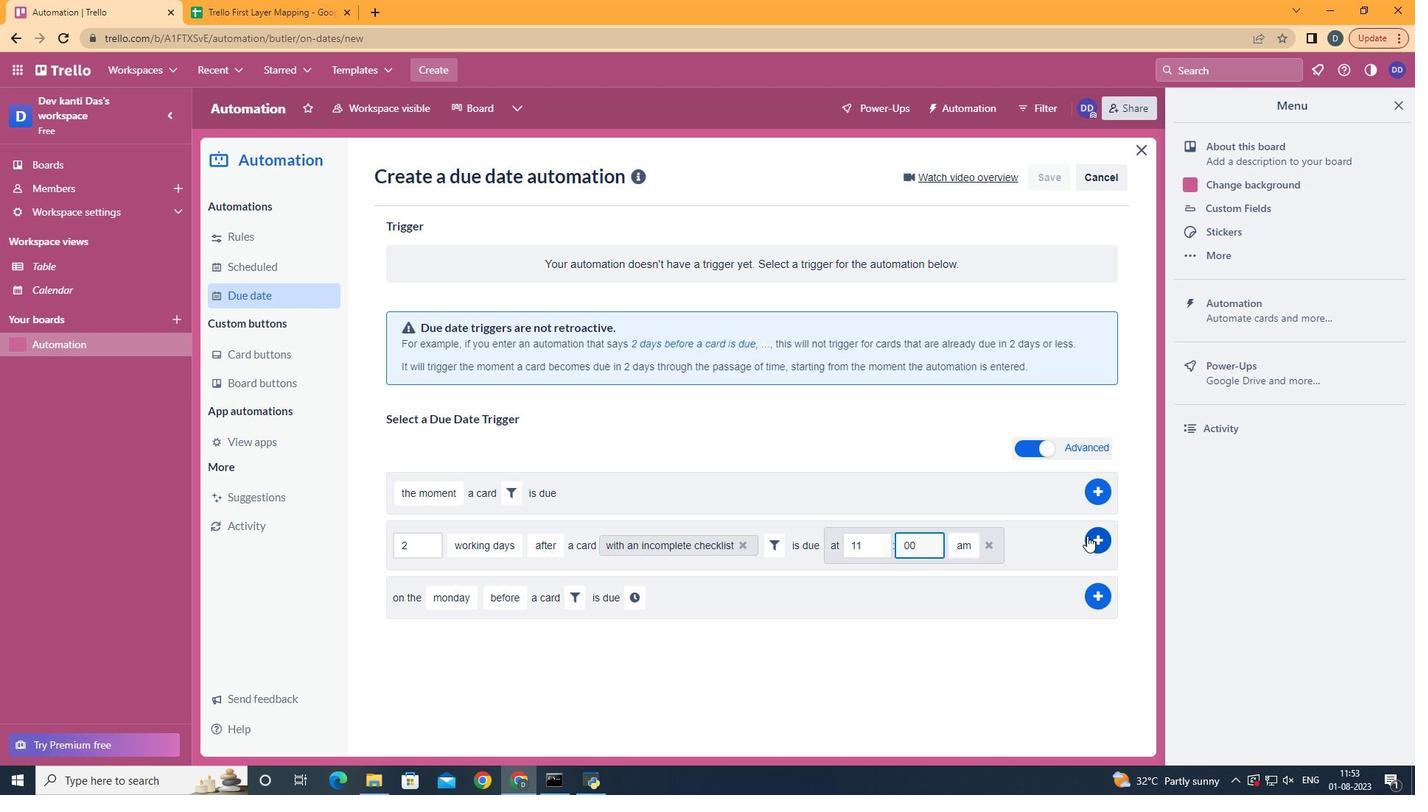 
Action: Mouse pressed left at (1090, 536)
Screenshot: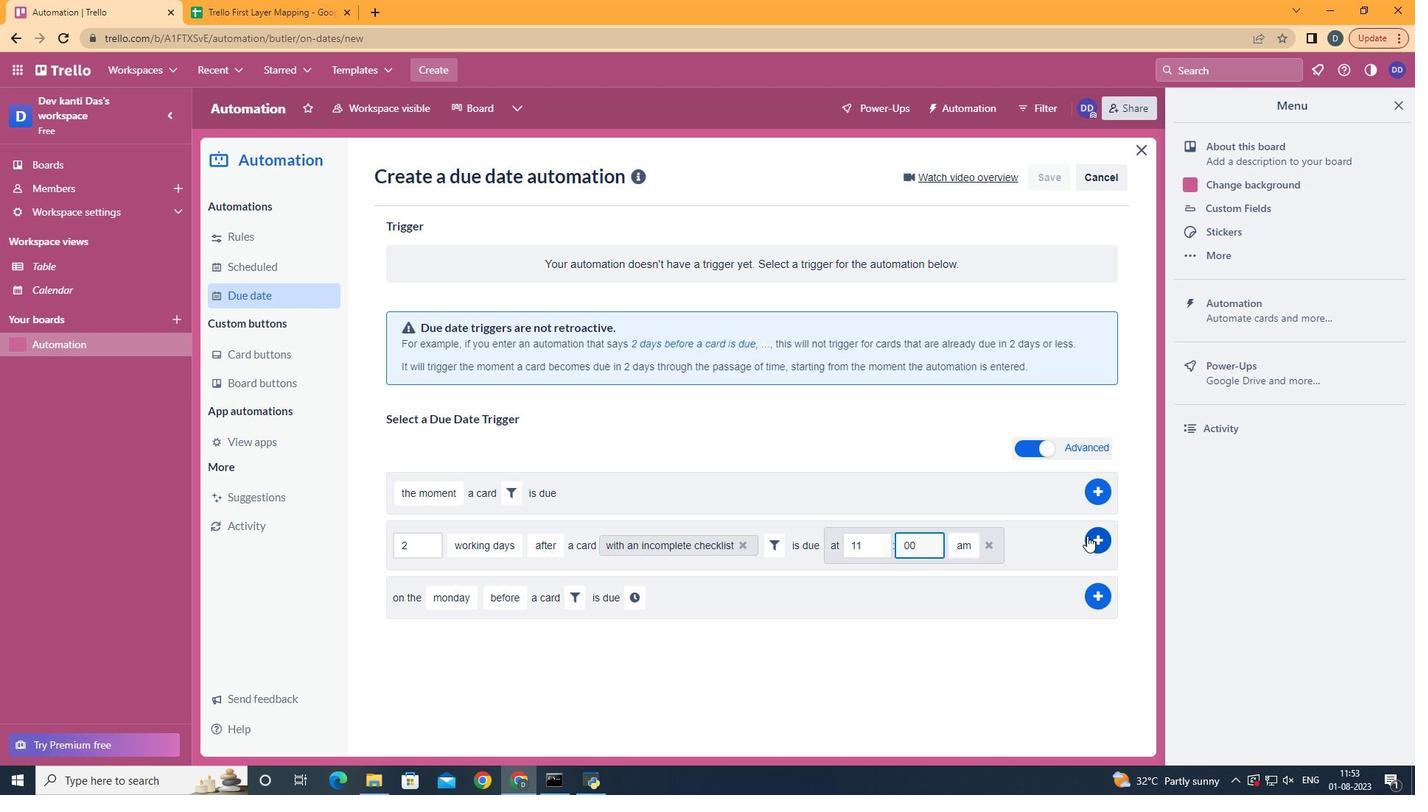 
Action: Mouse moved to (768, 269)
Screenshot: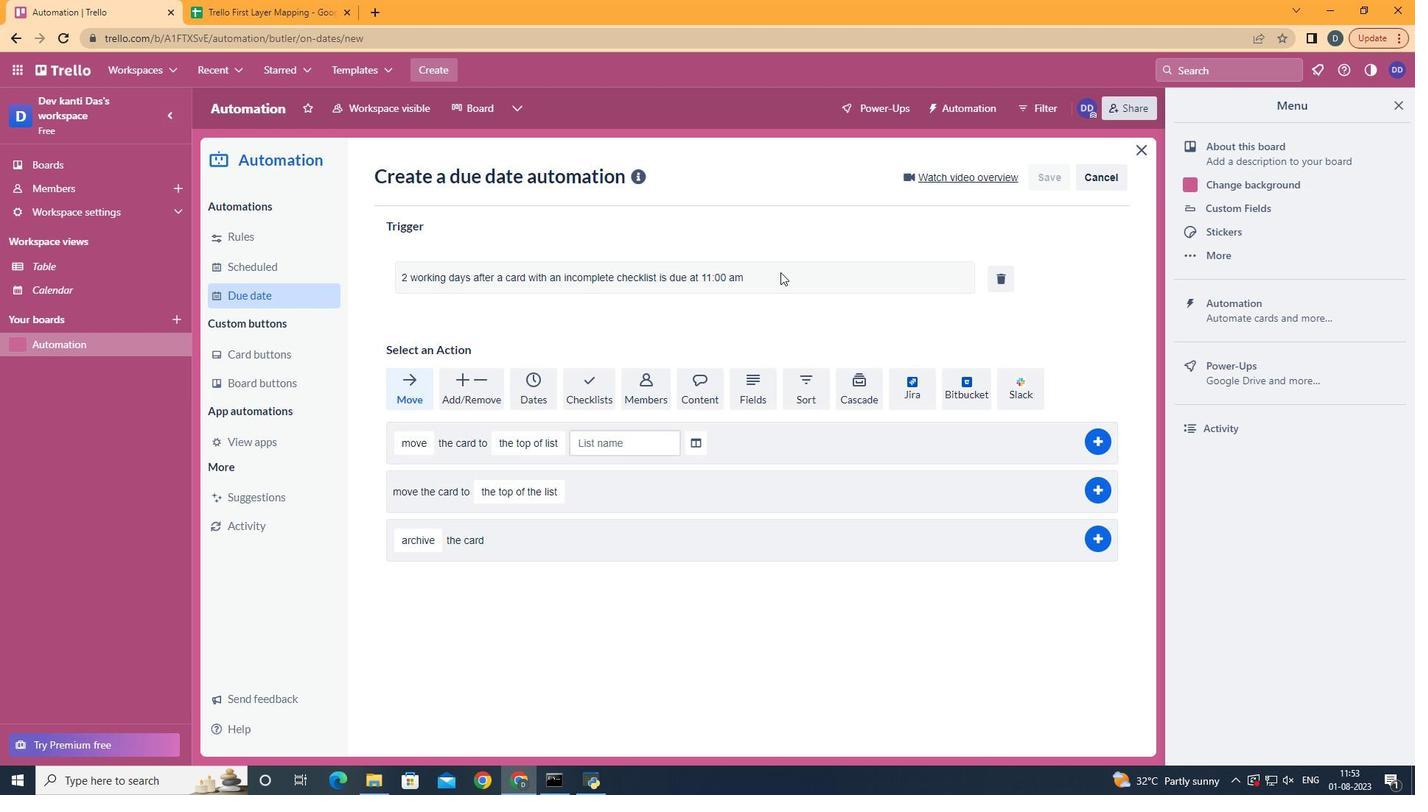 
